 Task: Look for space in Hortaleza, Spain from 2nd September, 2023 to 10th September, 2023 for 1 adult in price range Rs.5000 to Rs.16000. Place can be private room with 1  bedroom having 1 bed and 1 bathroom. Property type can be house, flat, guest house, hotel. Amenities needed are: washing machine. Booking option can be shelf check-in. Required host language is English.
Action: Mouse moved to (277, 141)
Screenshot: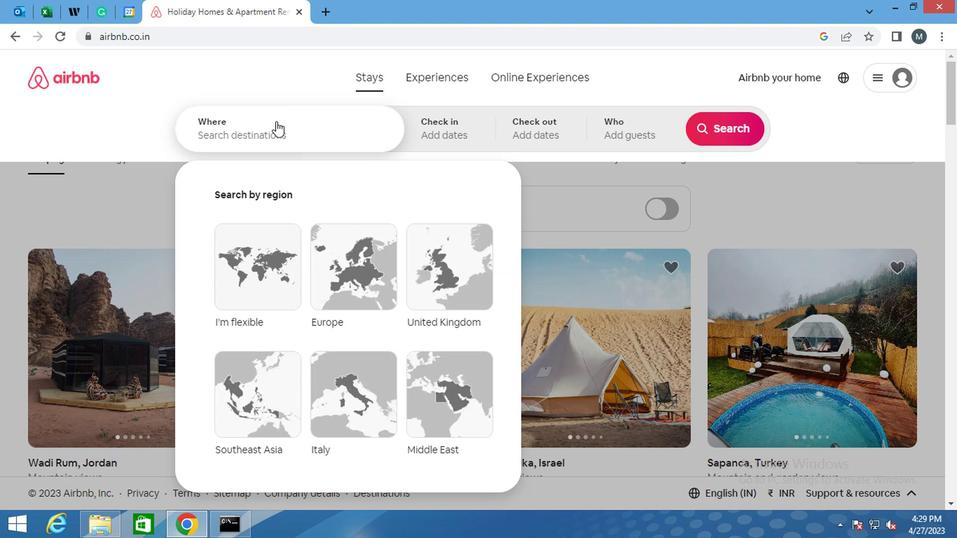 
Action: Mouse pressed left at (277, 141)
Screenshot: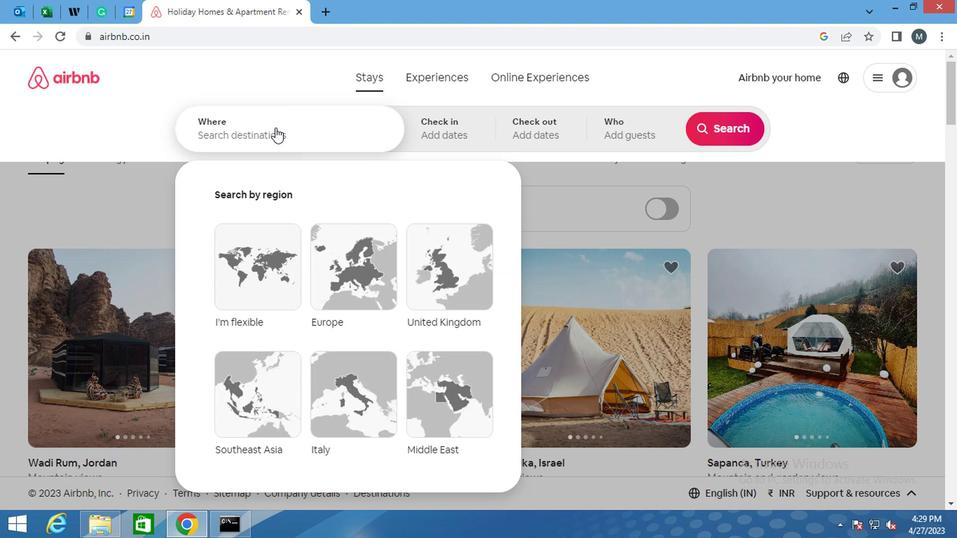 
Action: Mouse moved to (276, 144)
Screenshot: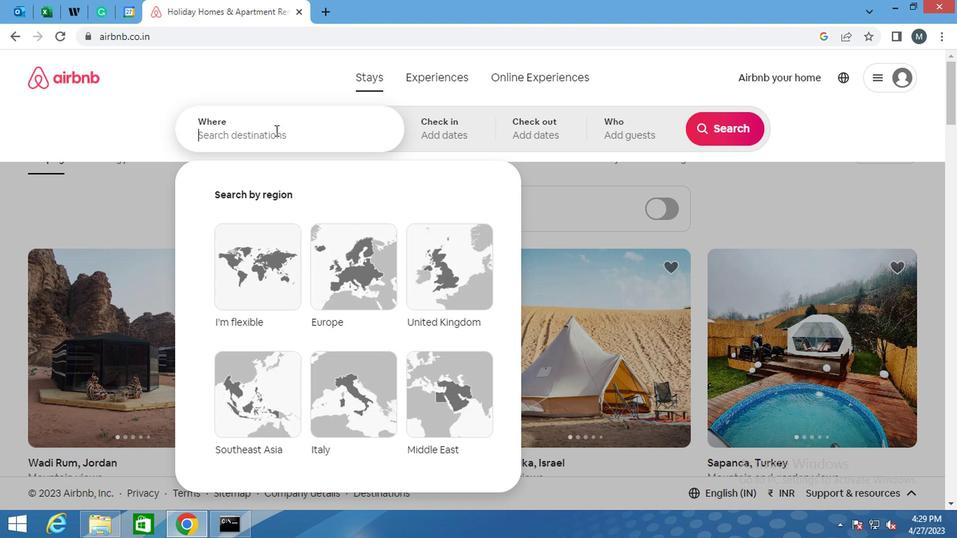 
Action: Key pressed <Key.shift>HORTALEZA,<Key.shift>SPAIN<Key.enter>
Screenshot: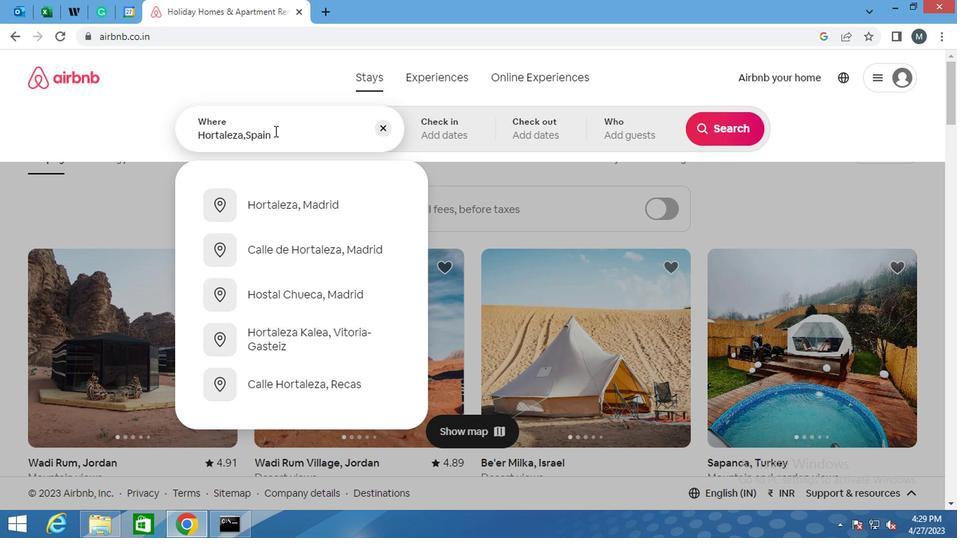 
Action: Mouse moved to (668, 247)
Screenshot: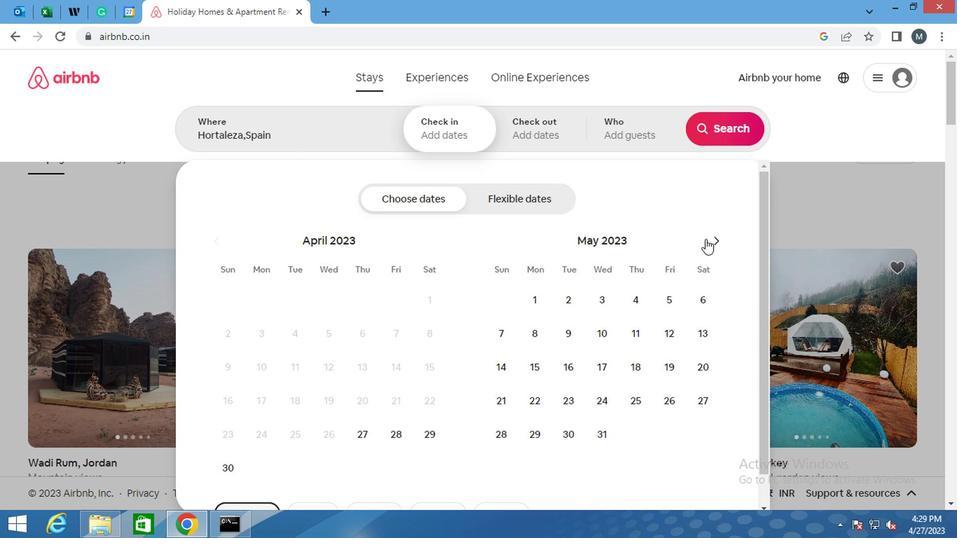 
Action: Mouse pressed left at (668, 247)
Screenshot: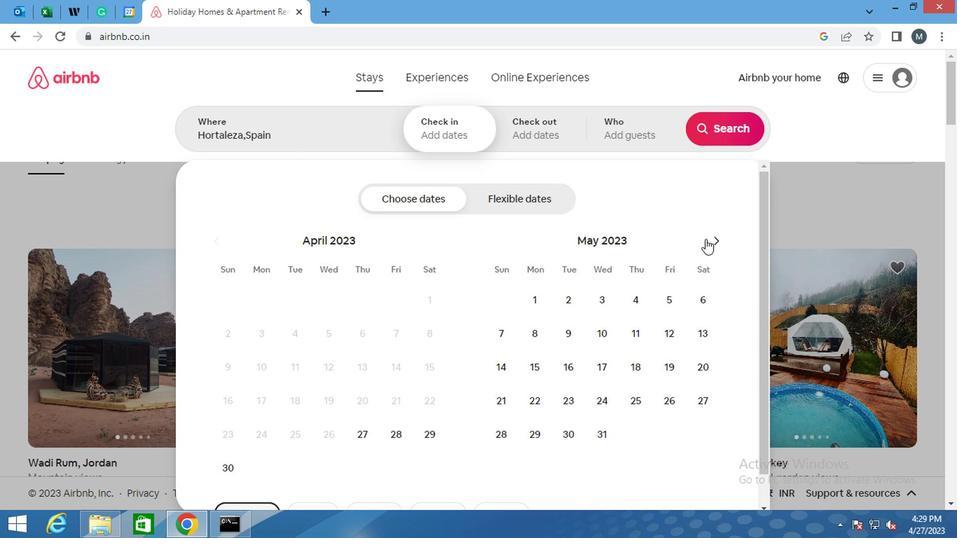 
Action: Mouse moved to (674, 247)
Screenshot: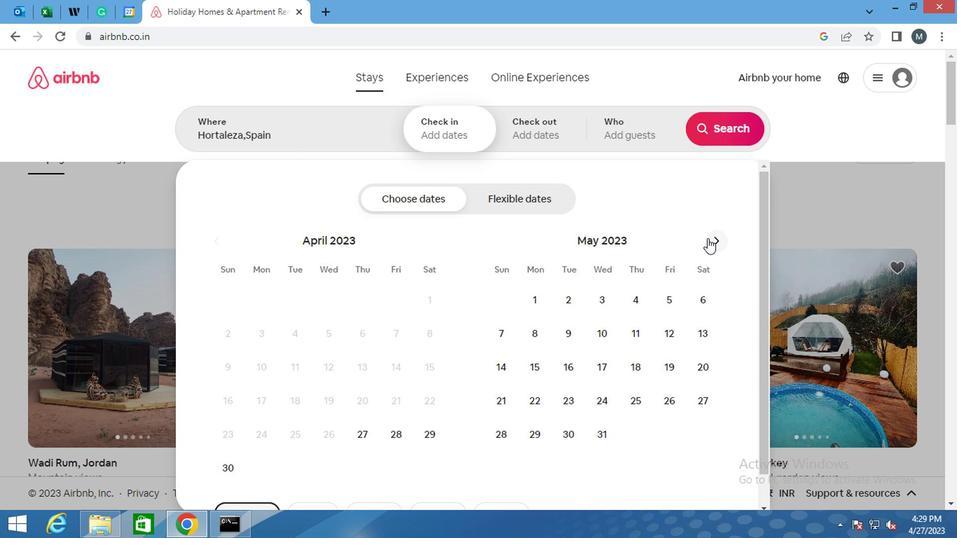 
Action: Mouse pressed left at (674, 247)
Screenshot: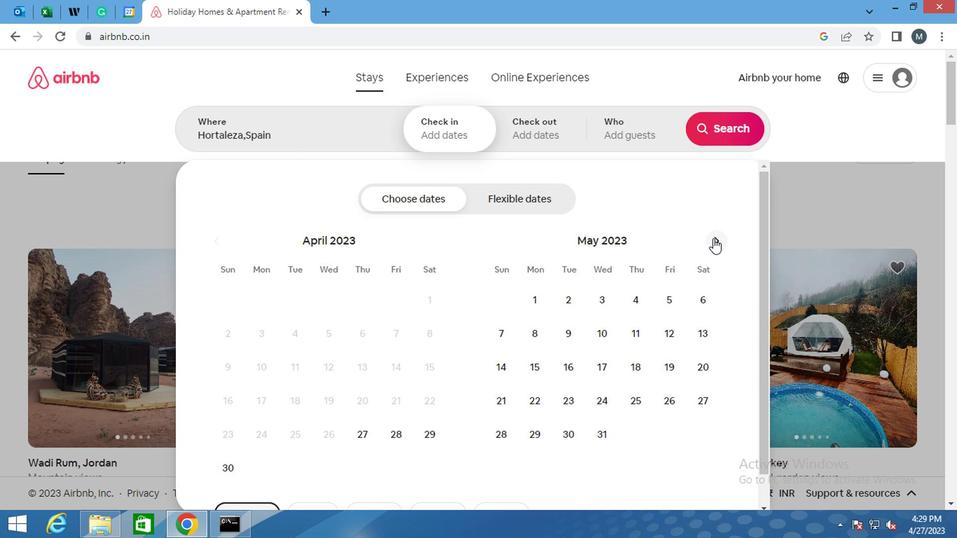 
Action: Mouse pressed left at (674, 247)
Screenshot: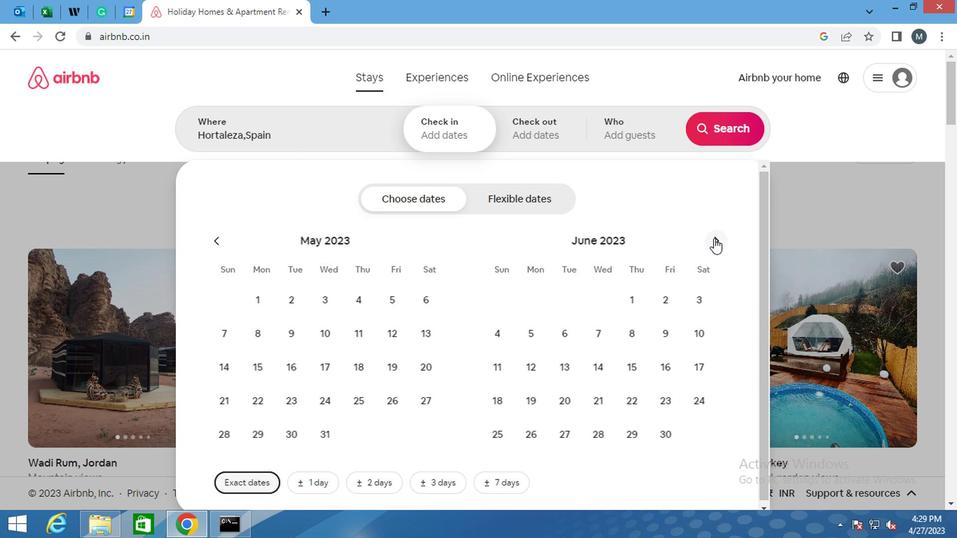 
Action: Mouse moved to (674, 247)
Screenshot: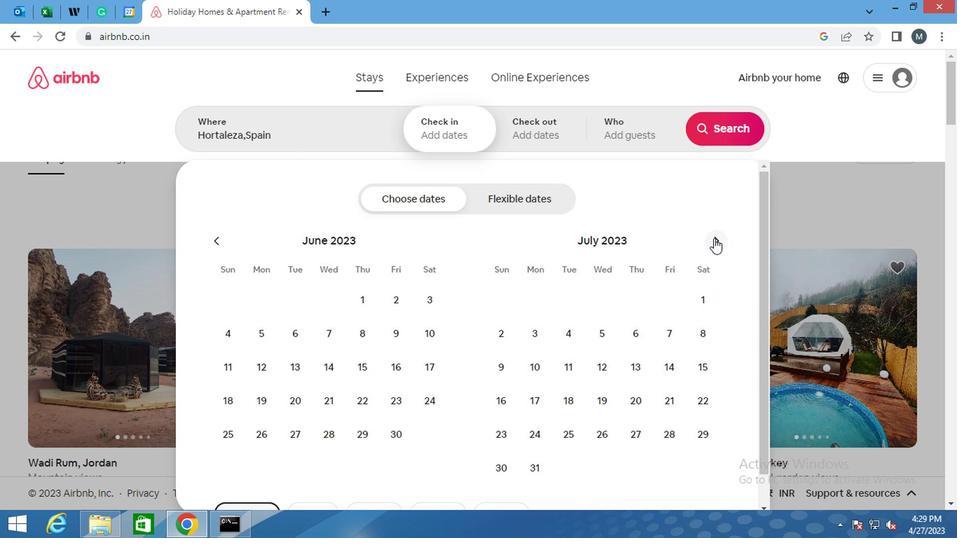 
Action: Mouse pressed left at (674, 247)
Screenshot: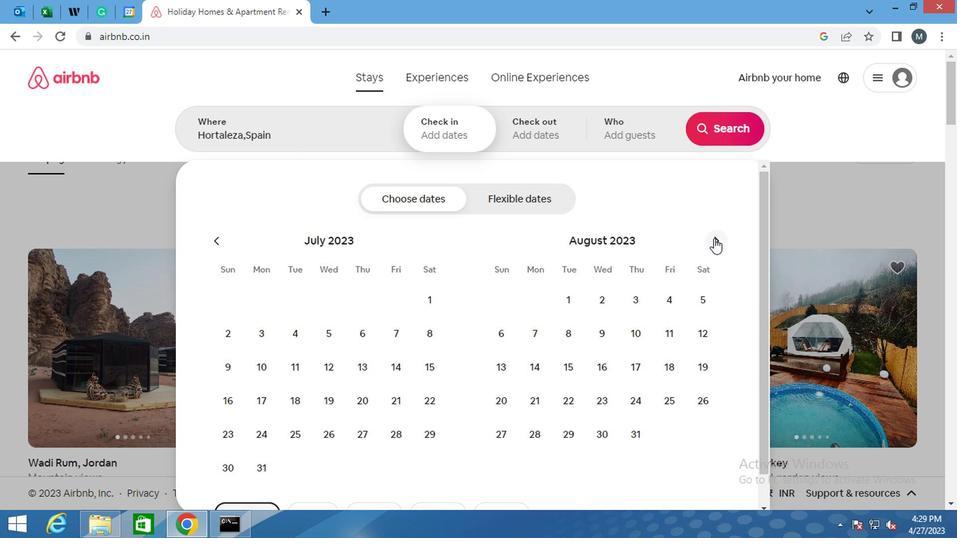 
Action: Mouse moved to (658, 311)
Screenshot: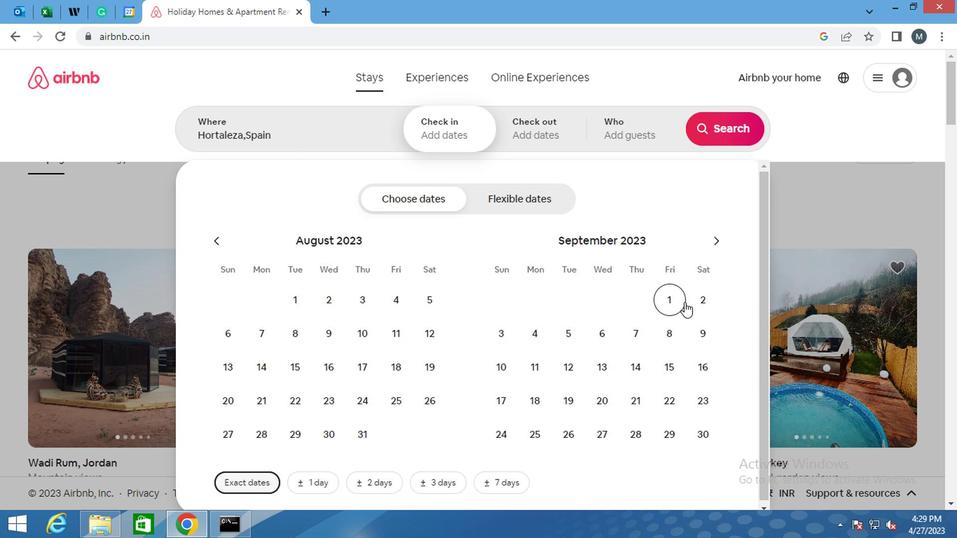 
Action: Mouse pressed left at (658, 311)
Screenshot: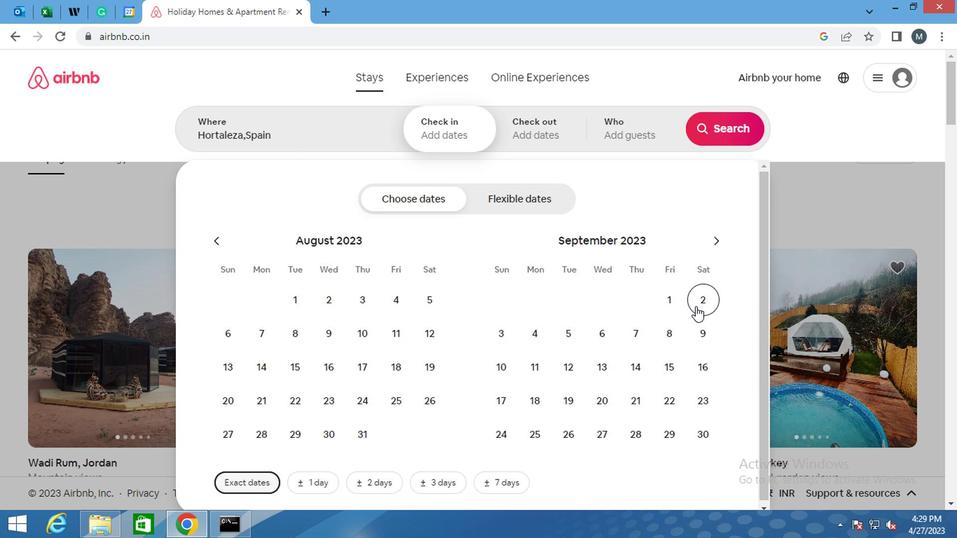 
Action: Mouse moved to (480, 375)
Screenshot: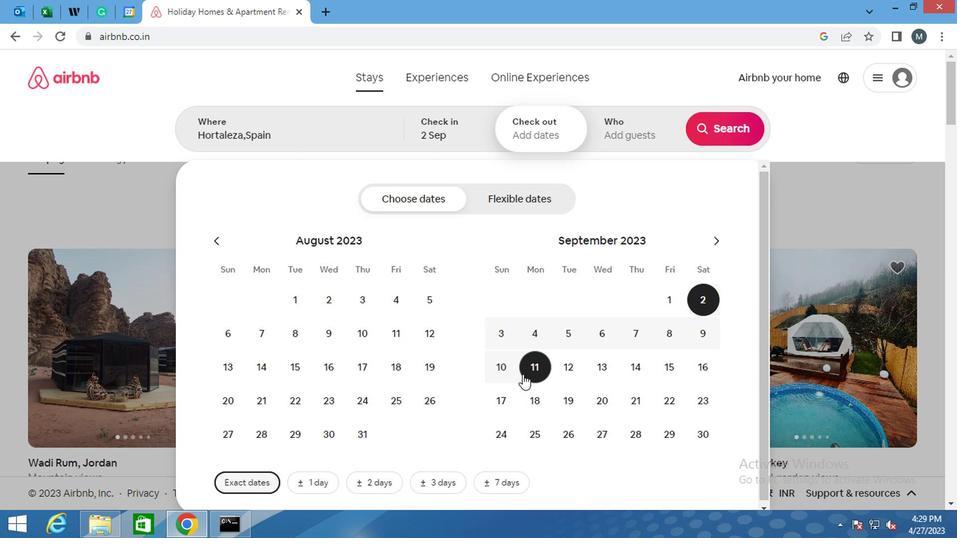 
Action: Mouse pressed left at (480, 375)
Screenshot: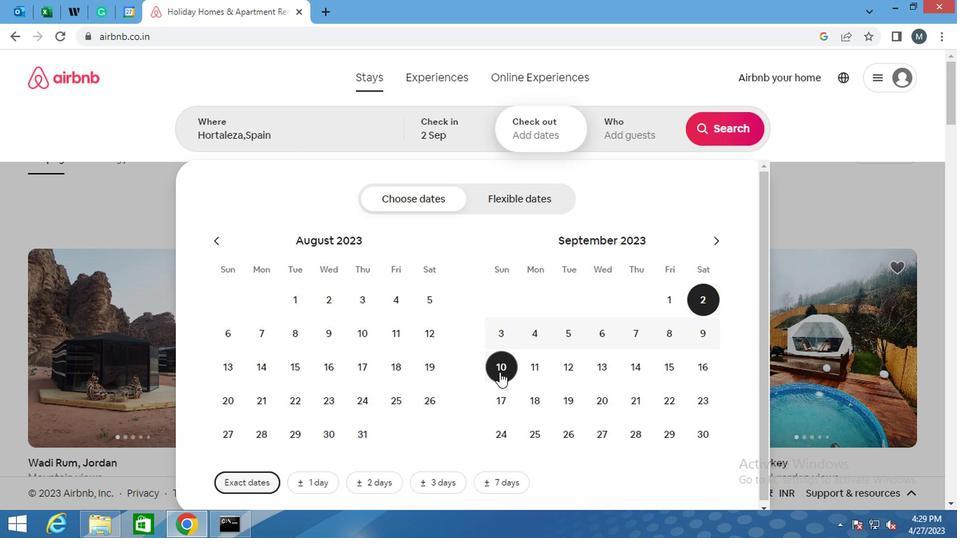 
Action: Mouse moved to (588, 147)
Screenshot: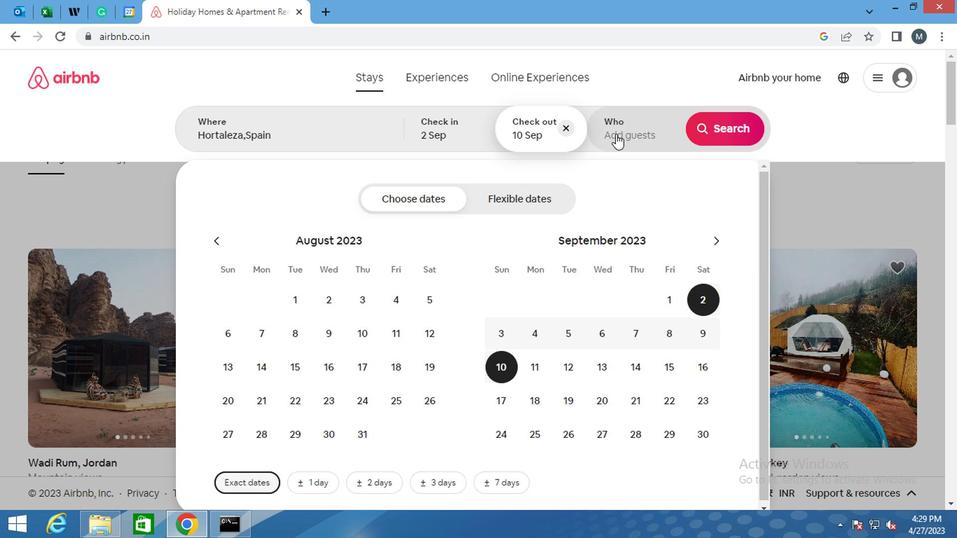 
Action: Mouse pressed left at (588, 147)
Screenshot: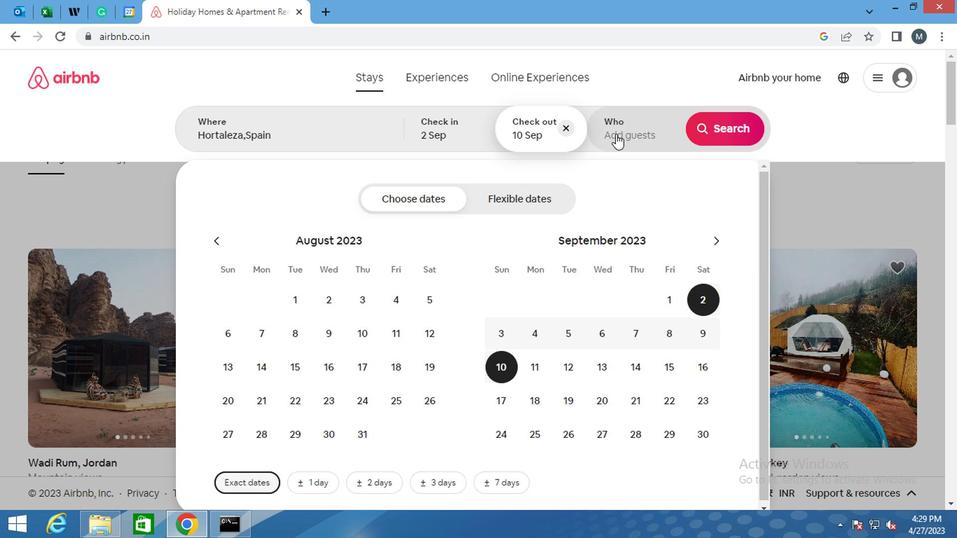 
Action: Mouse moved to (692, 209)
Screenshot: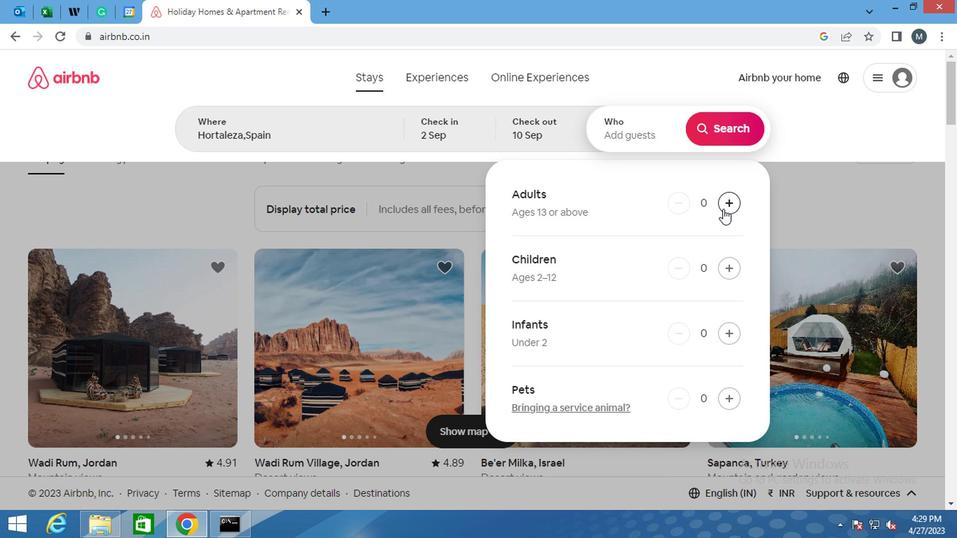 
Action: Mouse pressed left at (692, 209)
Screenshot: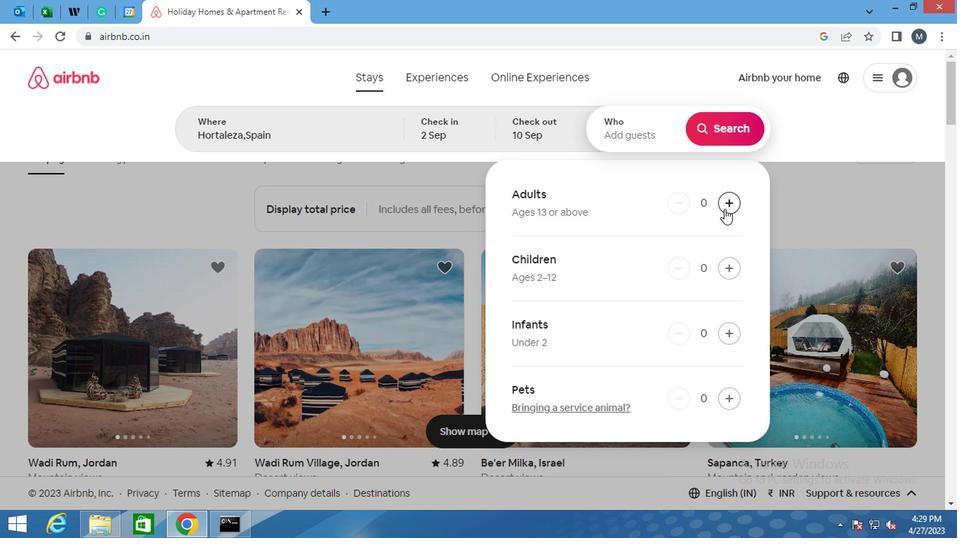 
Action: Mouse moved to (683, 144)
Screenshot: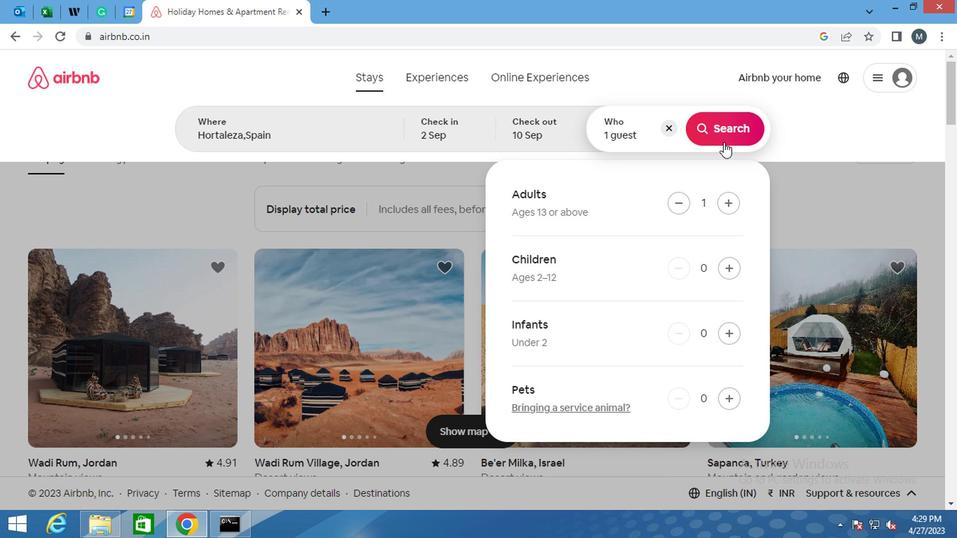 
Action: Mouse pressed left at (683, 144)
Screenshot: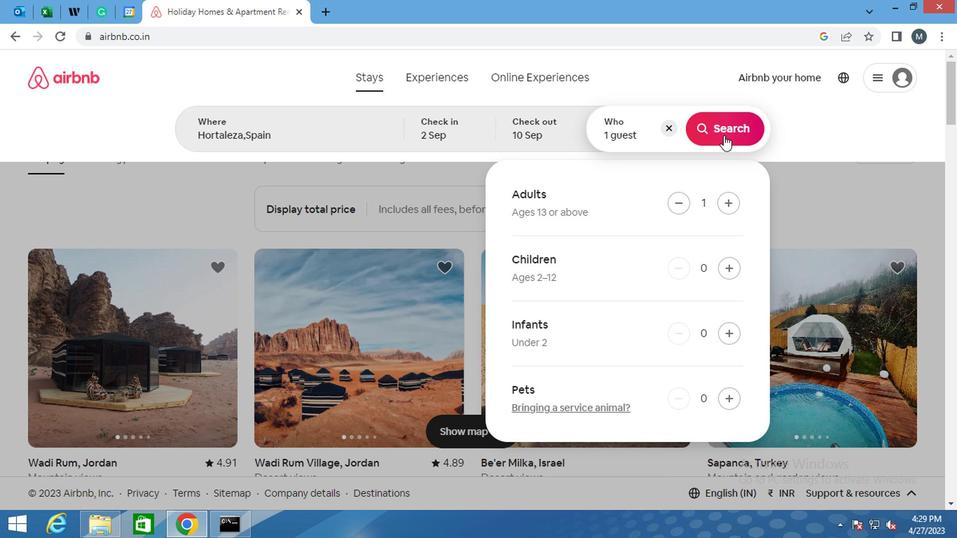 
Action: Mouse moved to (832, 156)
Screenshot: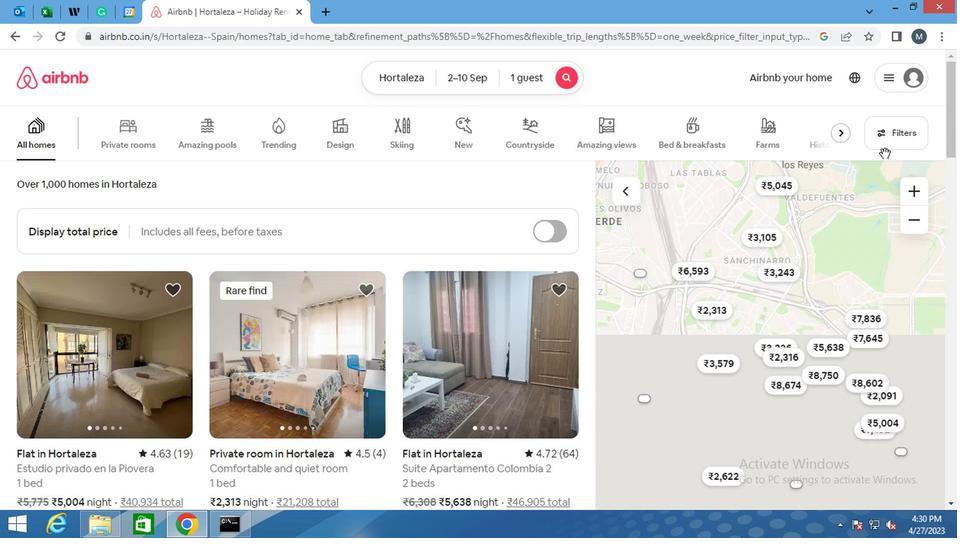 
Action: Mouse pressed left at (832, 156)
Screenshot: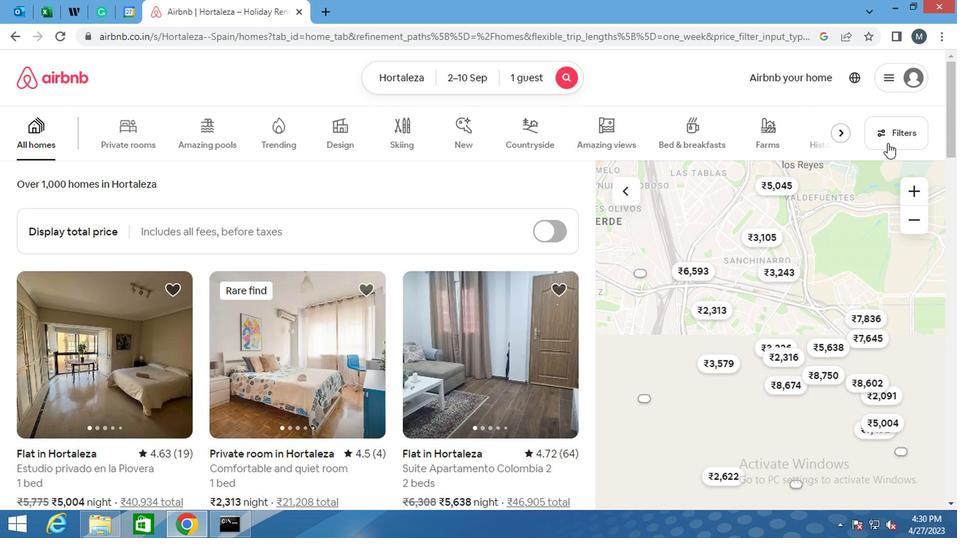 
Action: Mouse moved to (355, 323)
Screenshot: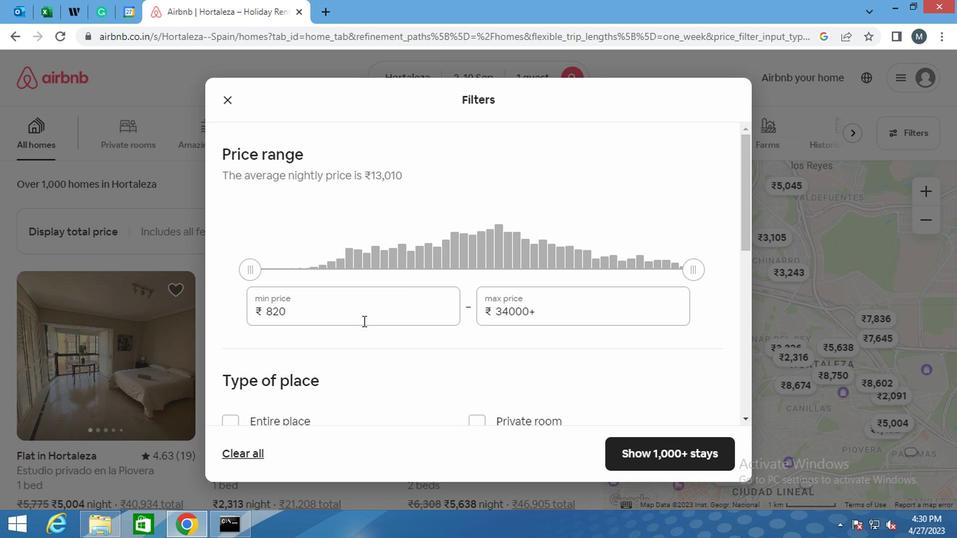 
Action: Mouse pressed left at (355, 323)
Screenshot: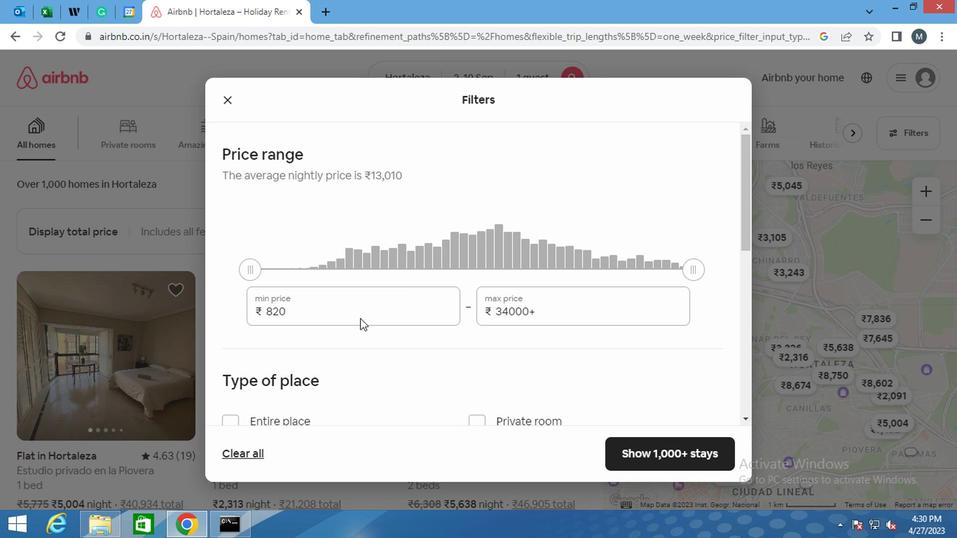 
Action: Mouse moved to (342, 324)
Screenshot: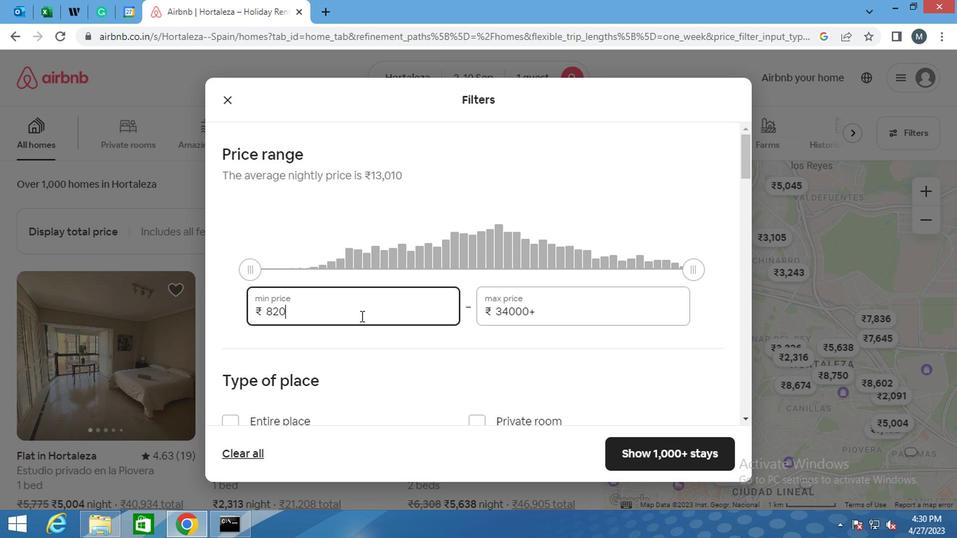 
Action: Key pressed <Key.backspace><Key.backspace><Key.backspace>5000
Screenshot: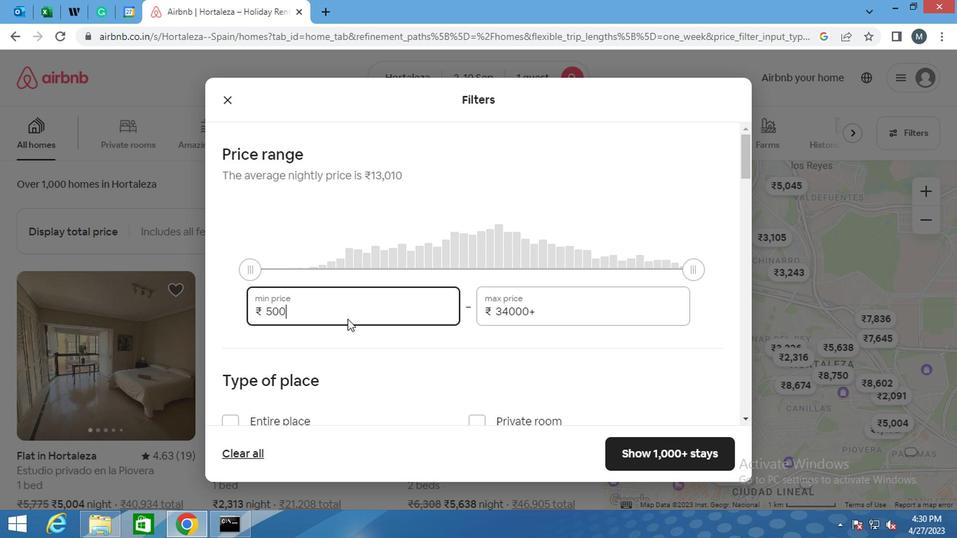 
Action: Mouse moved to (525, 318)
Screenshot: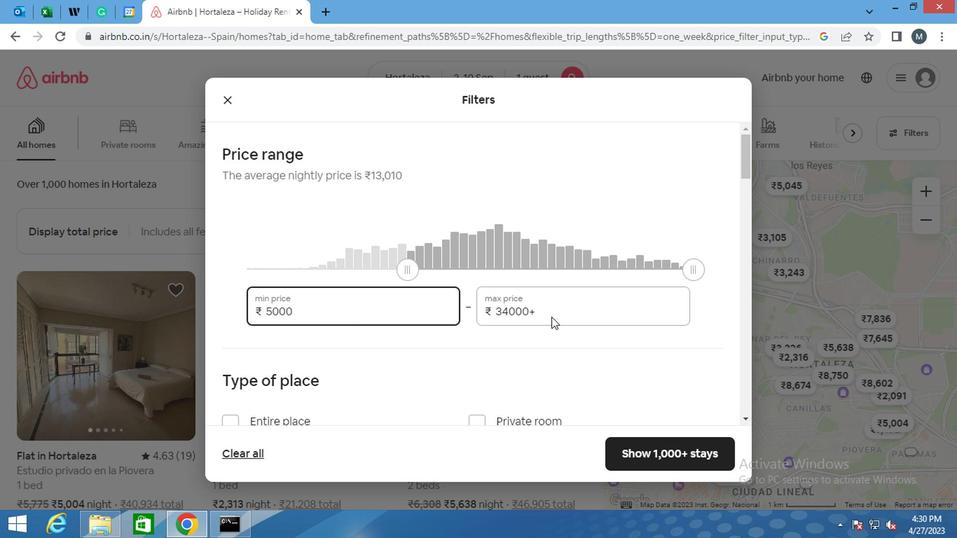 
Action: Mouse pressed left at (525, 318)
Screenshot: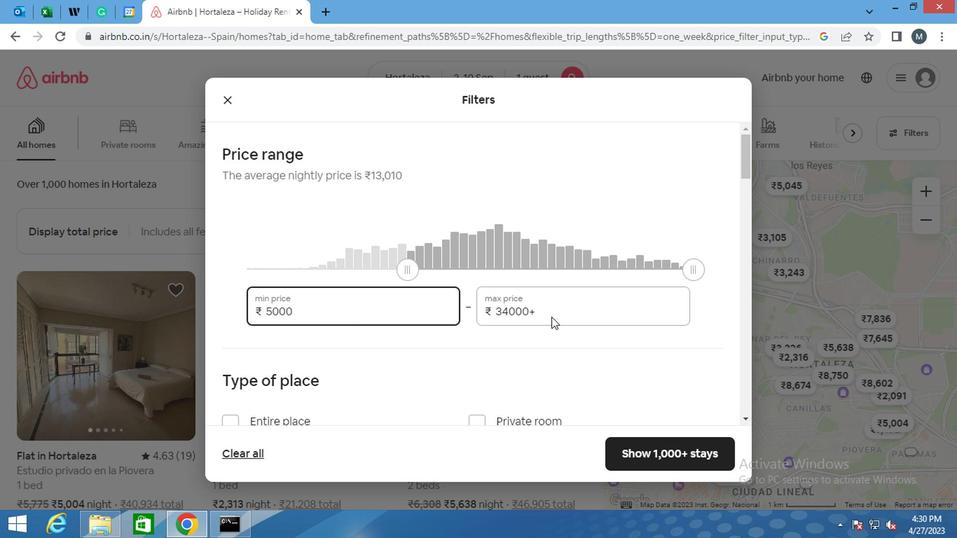 
Action: Mouse moved to (487, 317)
Screenshot: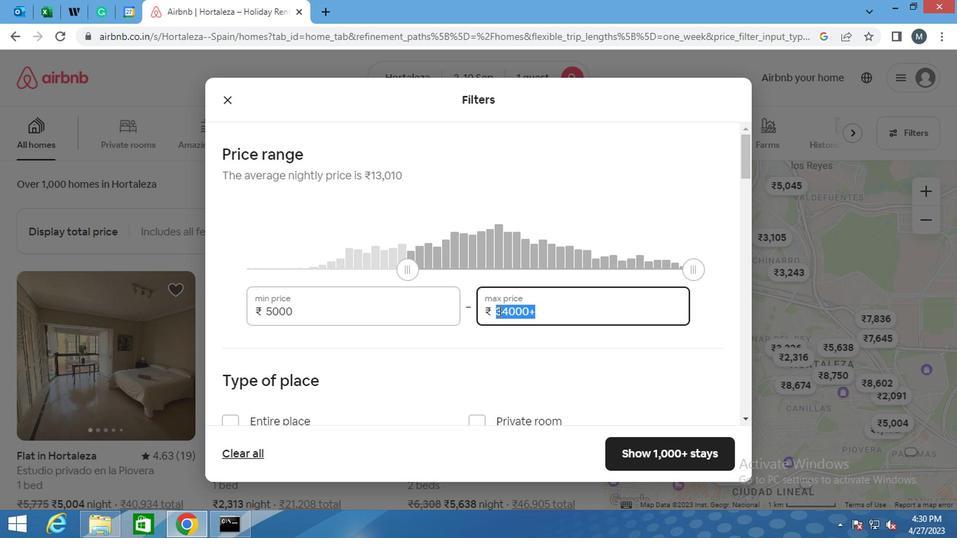 
Action: Key pressed 16000
Screenshot: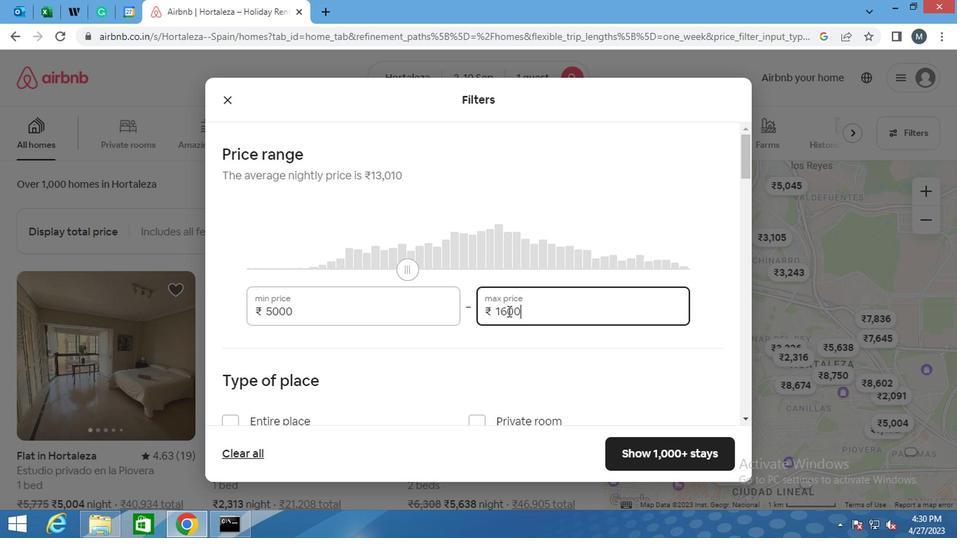 
Action: Mouse moved to (427, 276)
Screenshot: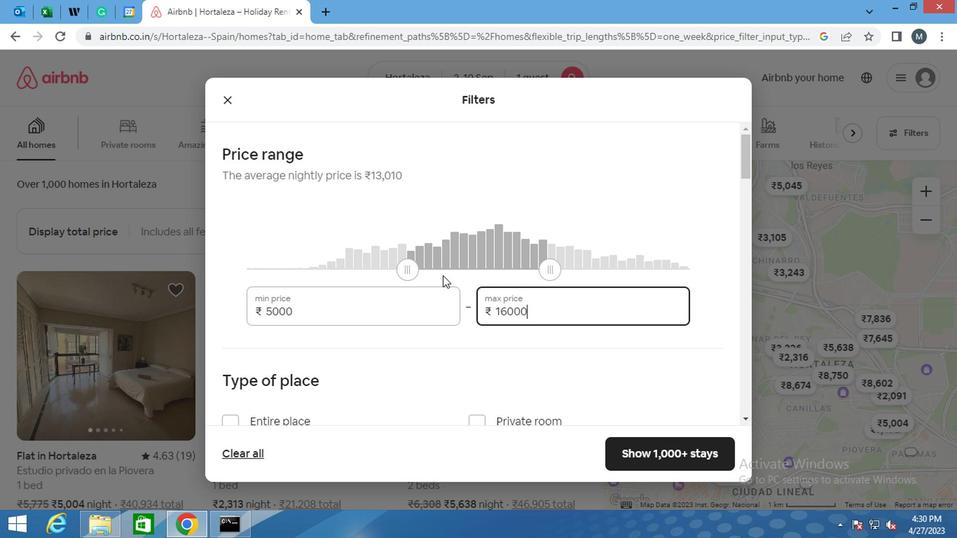 
Action: Mouse scrolled (427, 275) with delta (0, 0)
Screenshot: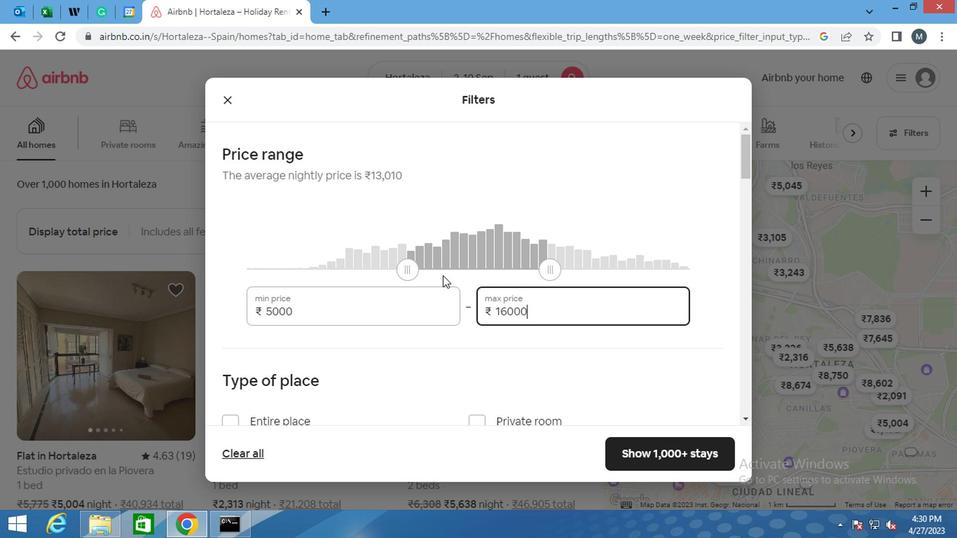 
Action: Mouse moved to (399, 278)
Screenshot: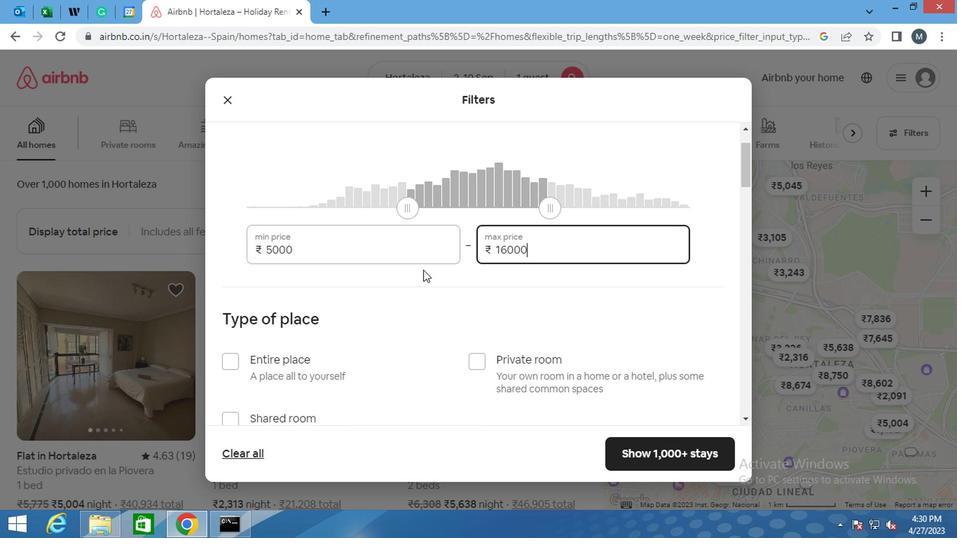 
Action: Mouse scrolled (399, 277) with delta (0, 0)
Screenshot: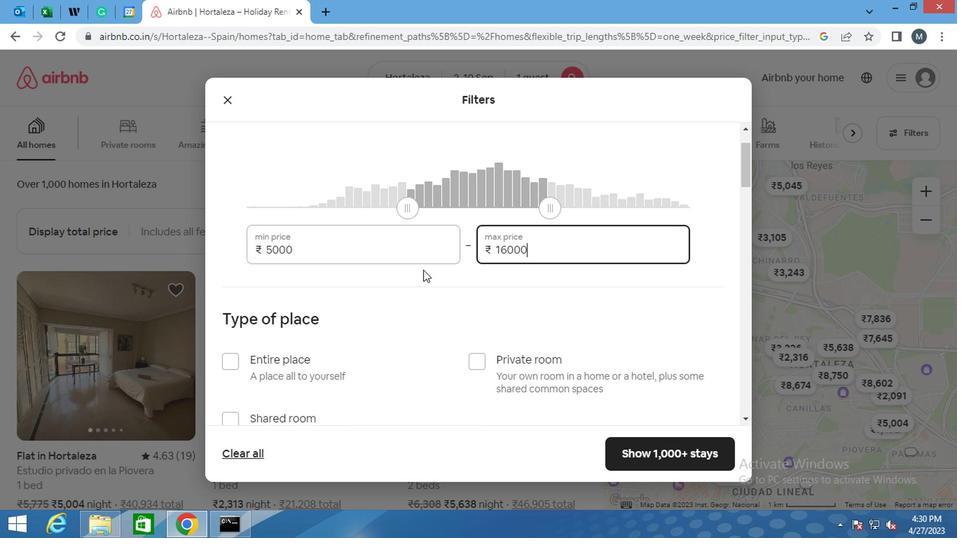 
Action: Mouse moved to (383, 271)
Screenshot: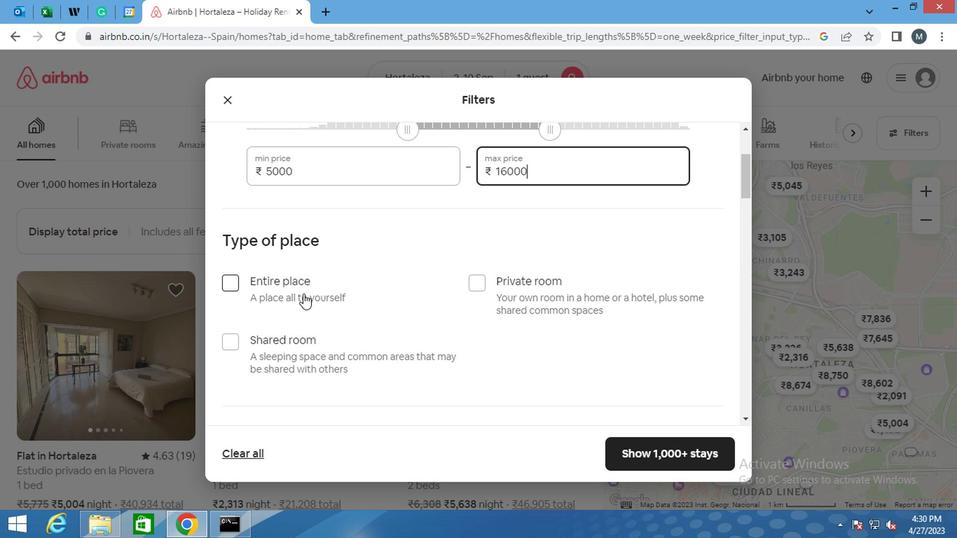 
Action: Mouse scrolled (383, 270) with delta (0, 0)
Screenshot: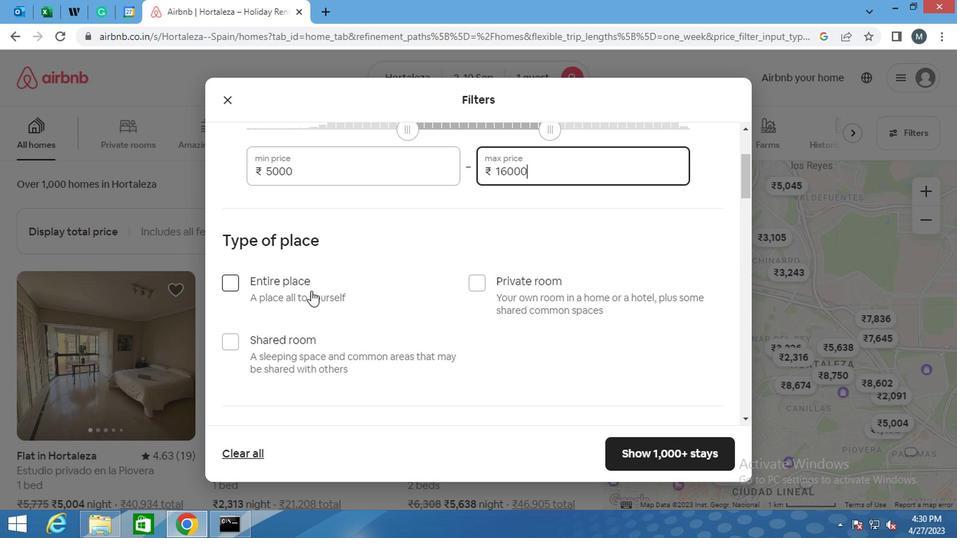 
Action: Mouse moved to (464, 222)
Screenshot: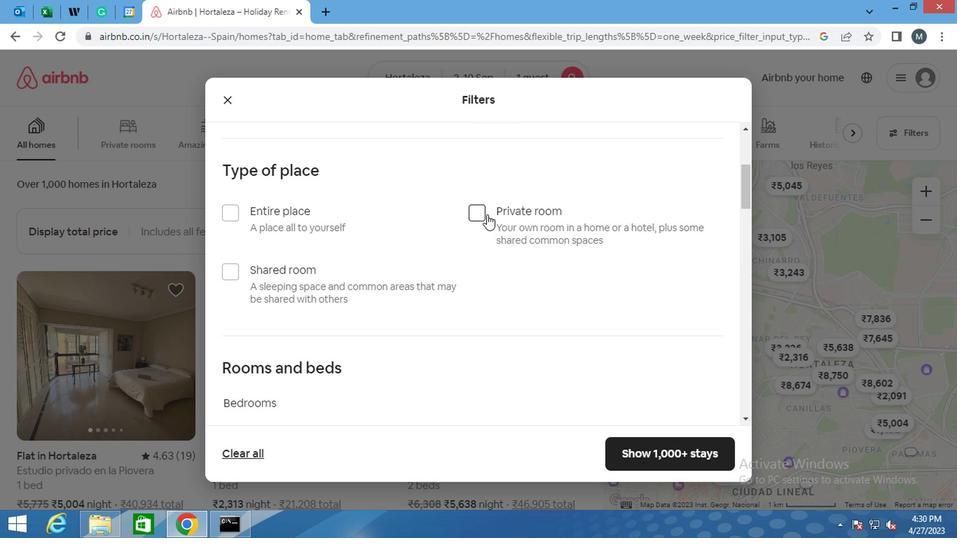 
Action: Mouse pressed left at (464, 222)
Screenshot: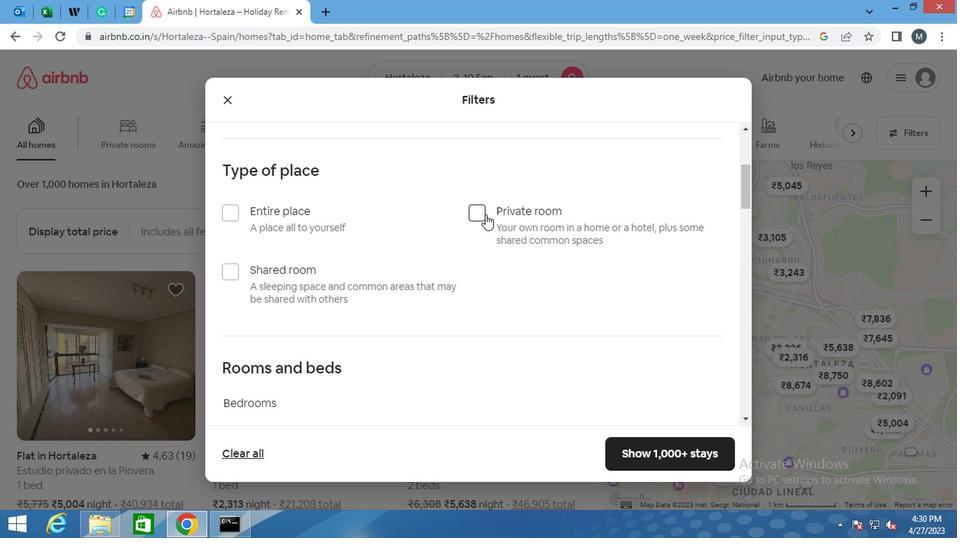 
Action: Mouse moved to (377, 211)
Screenshot: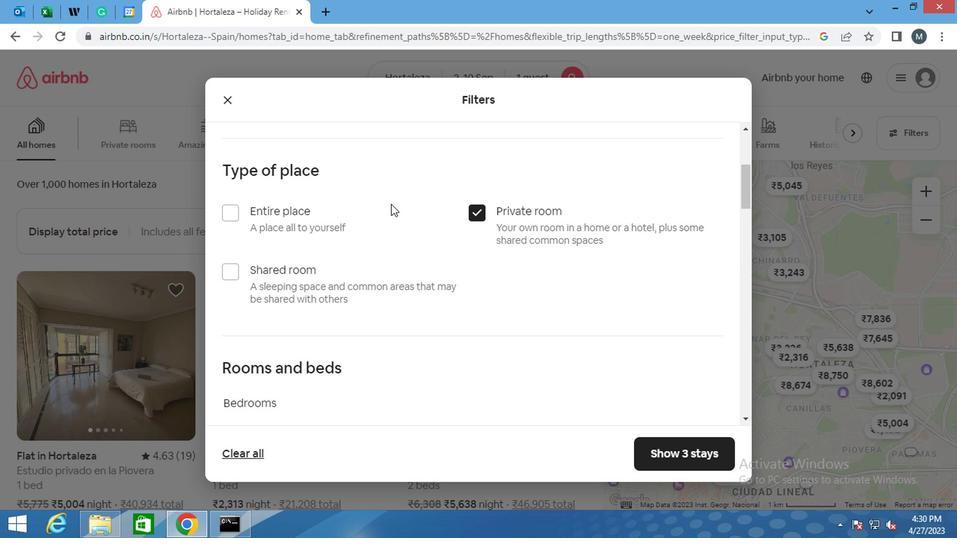 
Action: Mouse scrolled (377, 210) with delta (0, 0)
Screenshot: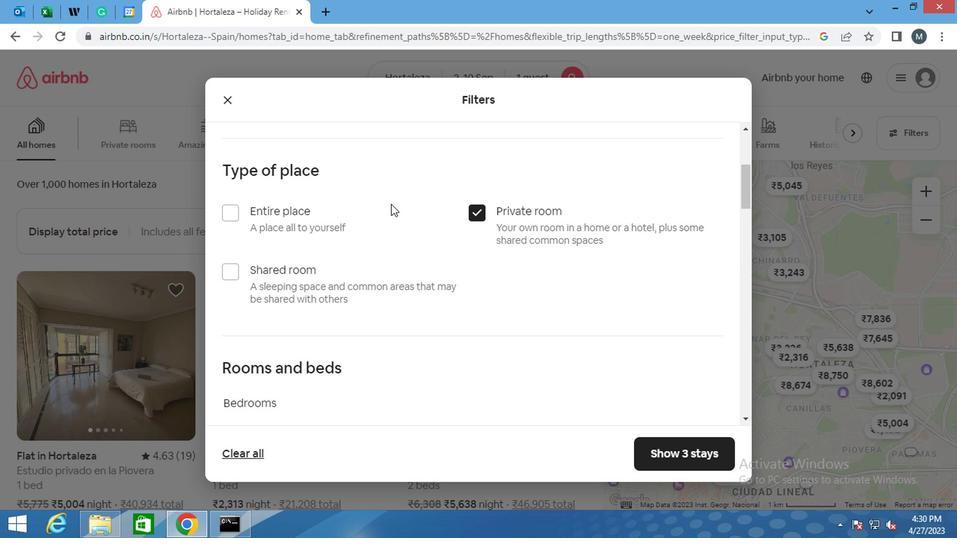 
Action: Mouse scrolled (377, 210) with delta (0, 0)
Screenshot: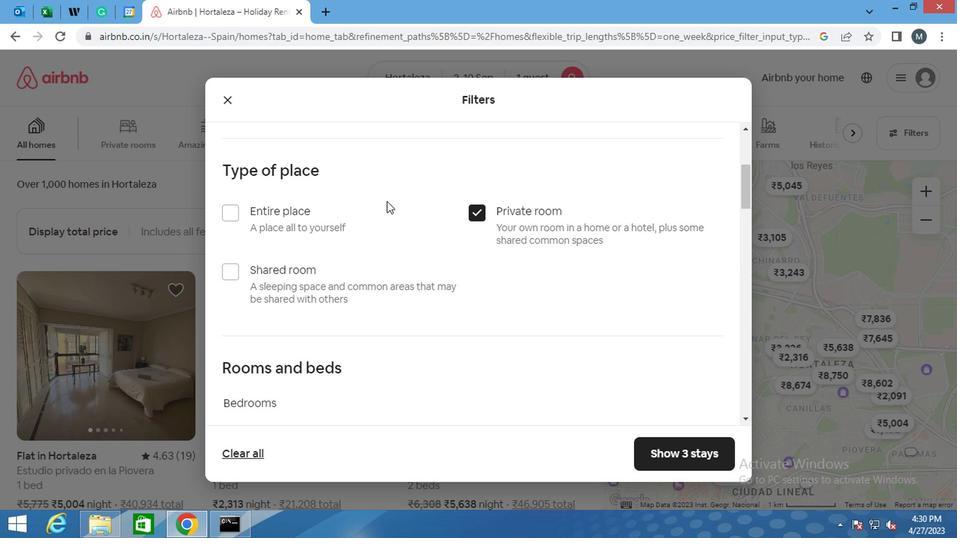 
Action: Mouse moved to (376, 212)
Screenshot: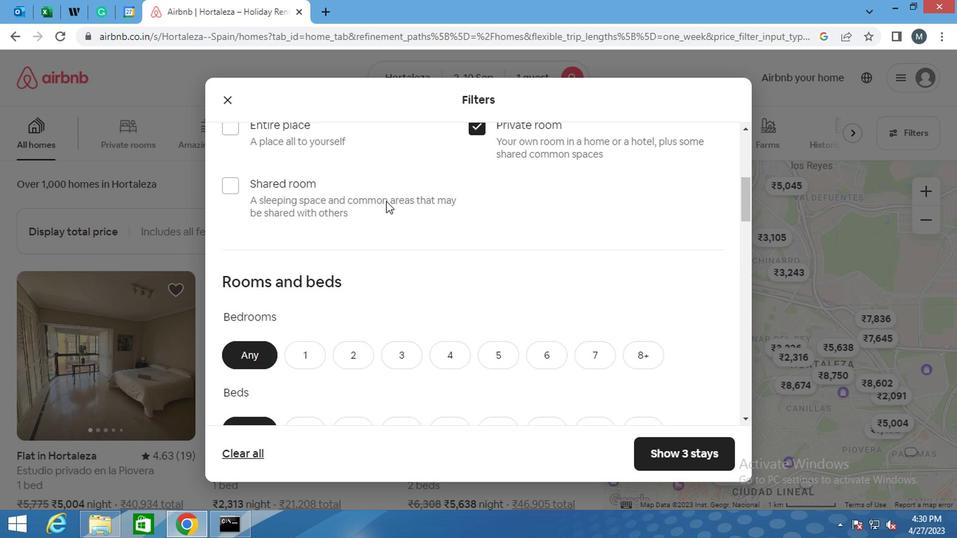 
Action: Mouse scrolled (376, 211) with delta (0, 0)
Screenshot: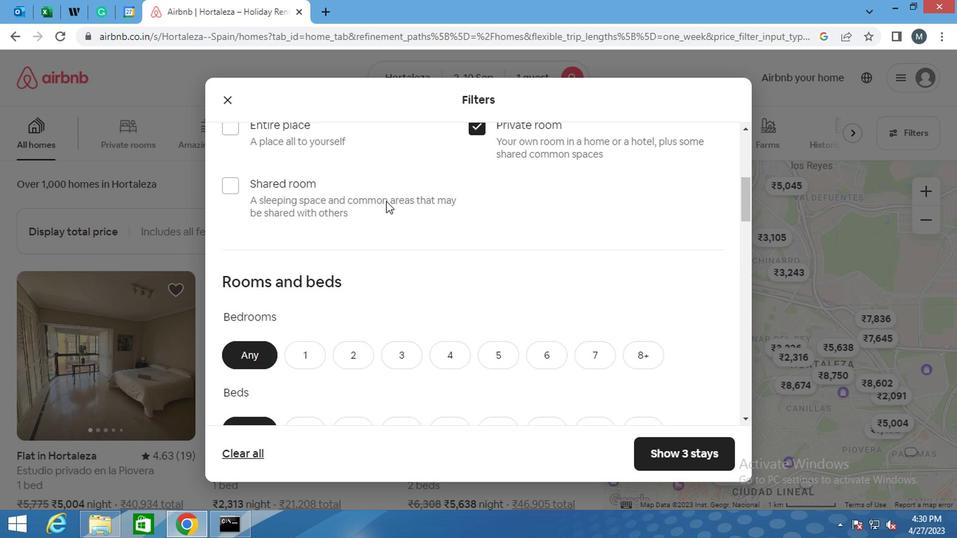 
Action: Mouse moved to (319, 242)
Screenshot: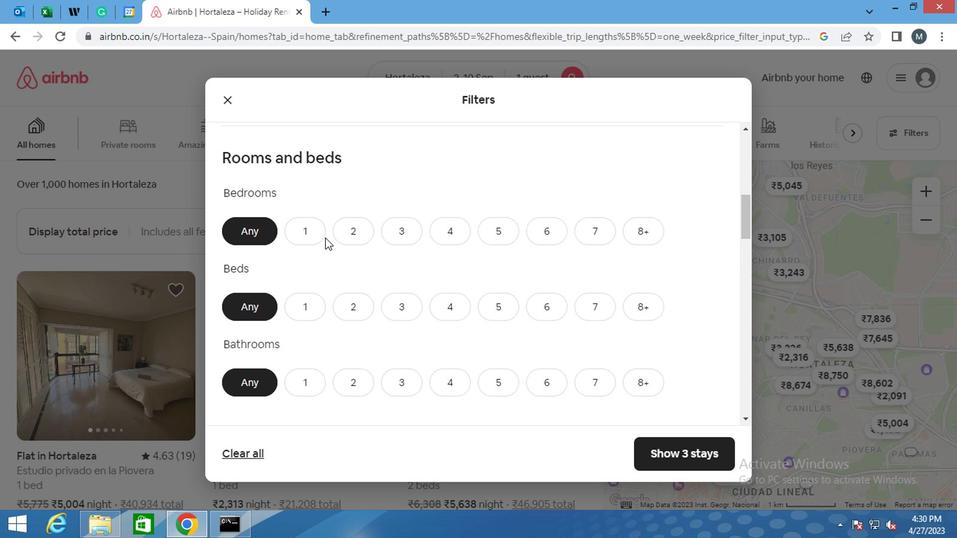 
Action: Mouse pressed left at (319, 242)
Screenshot: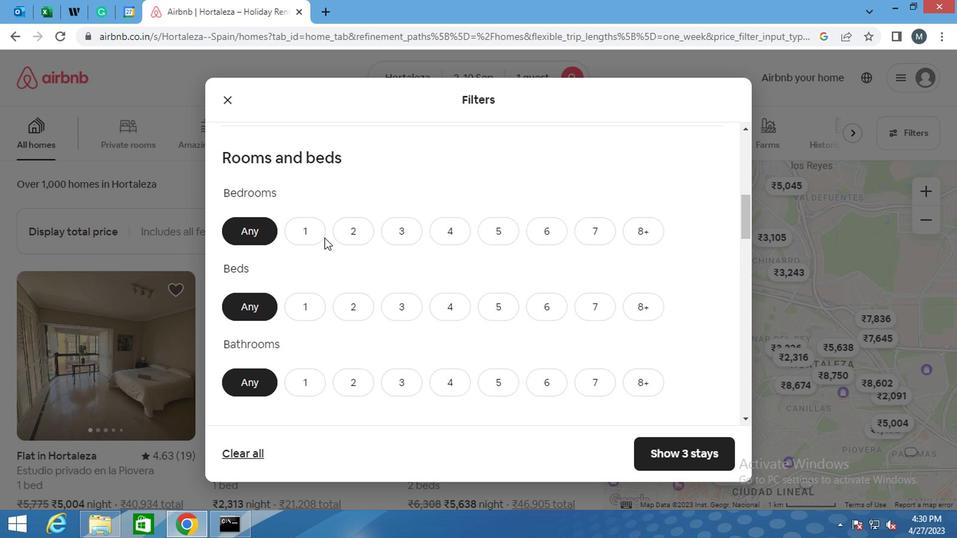 
Action: Mouse moved to (308, 311)
Screenshot: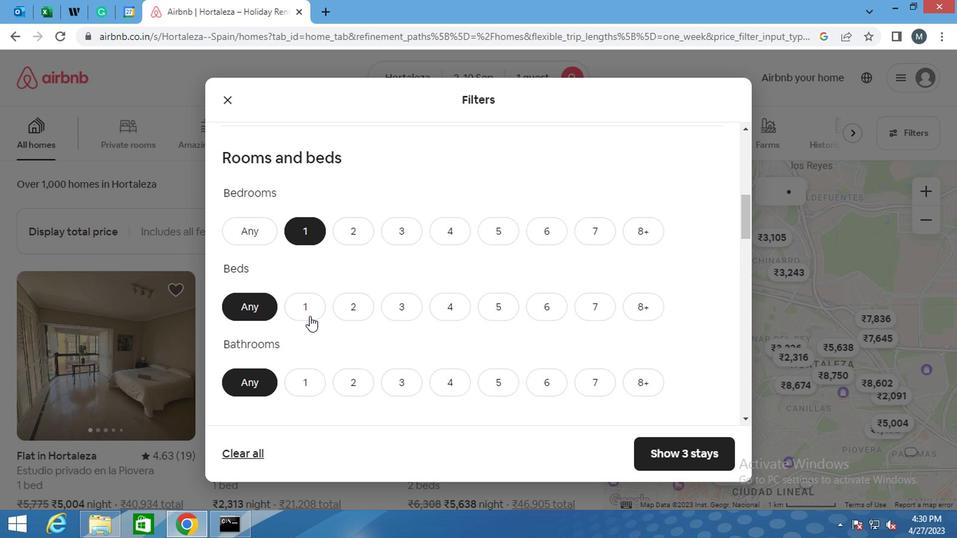 
Action: Mouse pressed left at (308, 311)
Screenshot: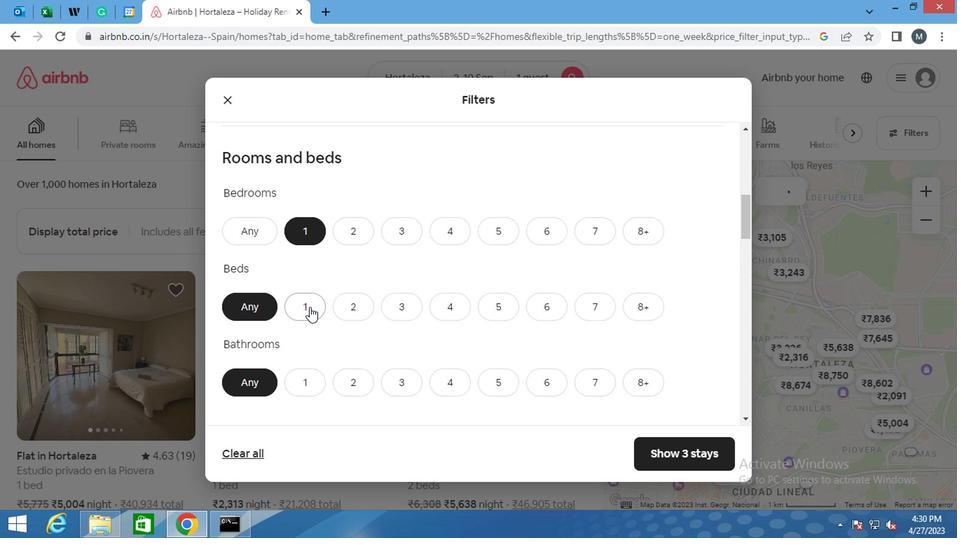 
Action: Mouse moved to (299, 380)
Screenshot: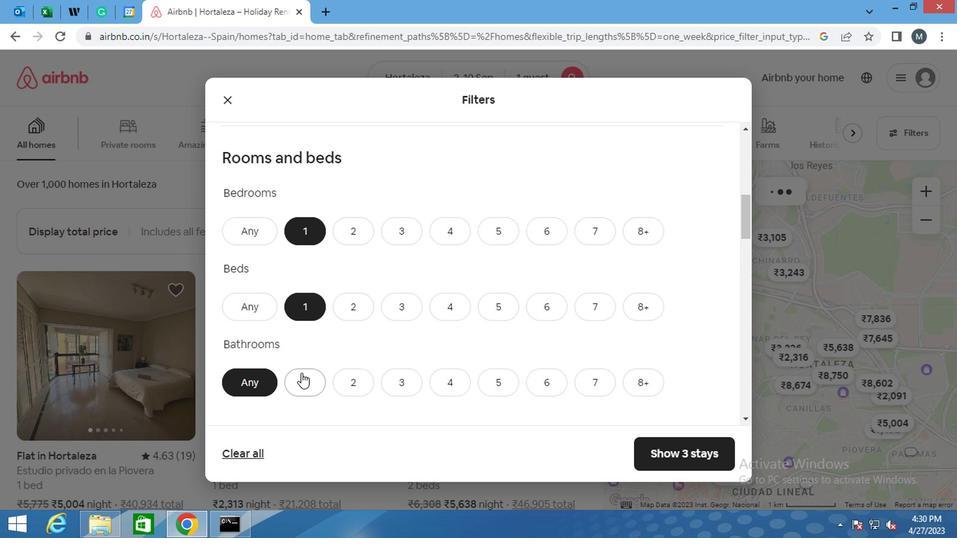 
Action: Mouse pressed left at (299, 380)
Screenshot: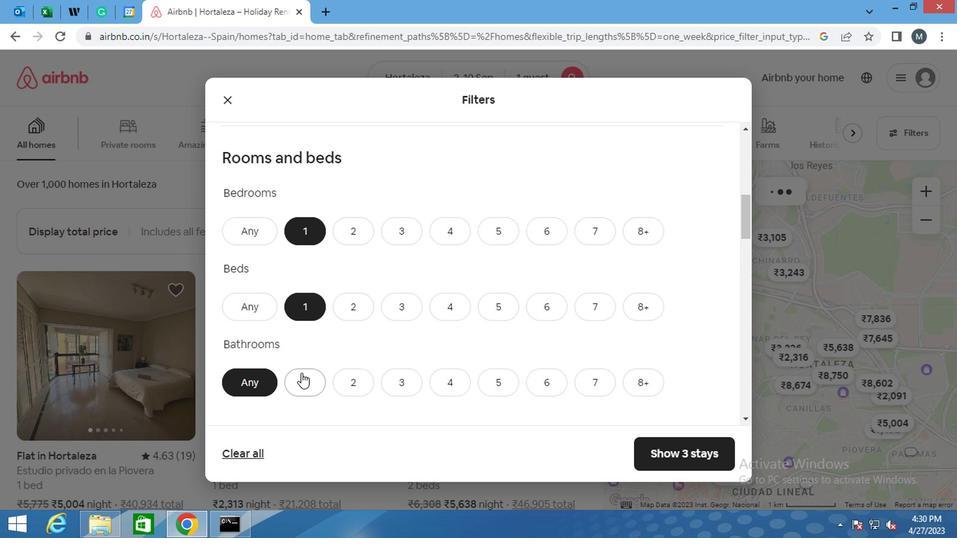 
Action: Mouse moved to (378, 286)
Screenshot: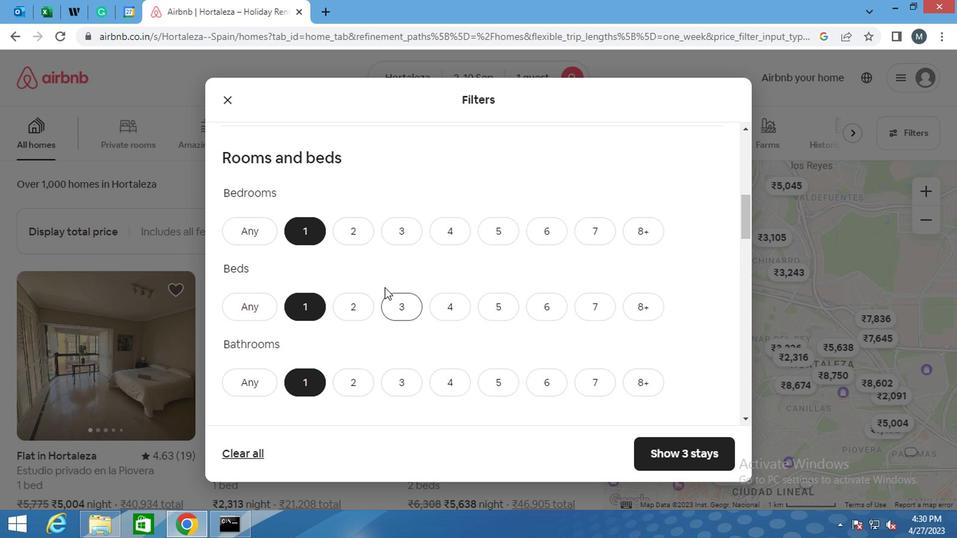 
Action: Mouse scrolled (378, 285) with delta (0, 0)
Screenshot: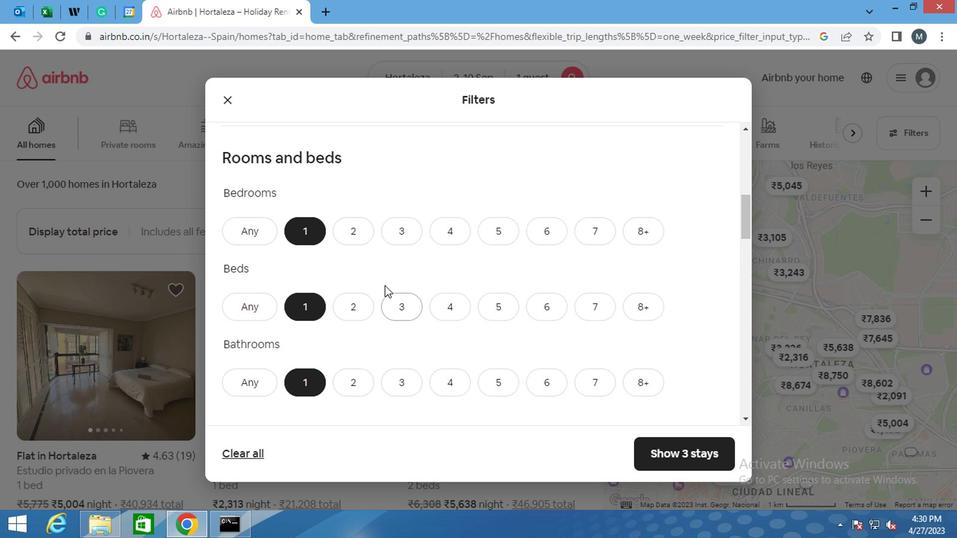 
Action: Mouse scrolled (378, 285) with delta (0, 0)
Screenshot: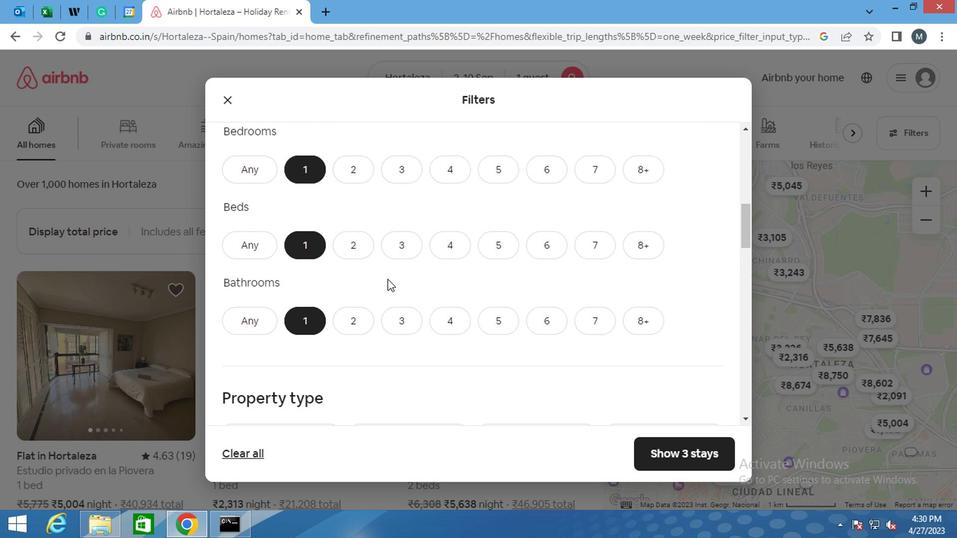 
Action: Mouse scrolled (378, 285) with delta (0, 0)
Screenshot: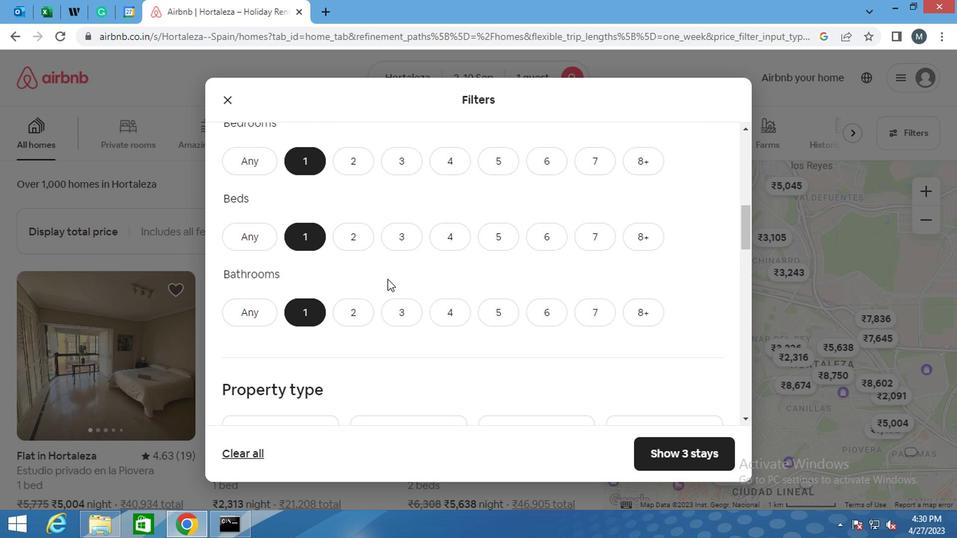 
Action: Mouse moved to (379, 286)
Screenshot: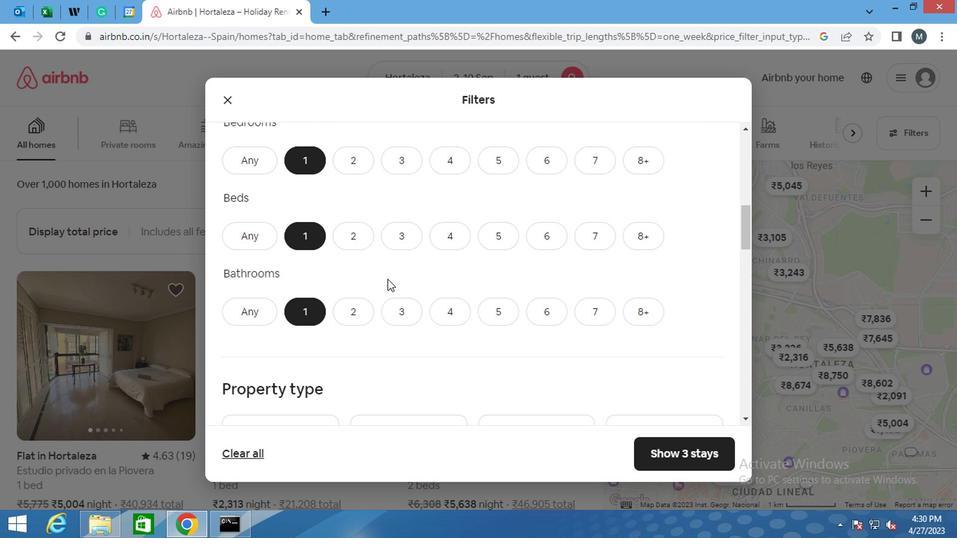 
Action: Mouse scrolled (379, 285) with delta (0, 0)
Screenshot: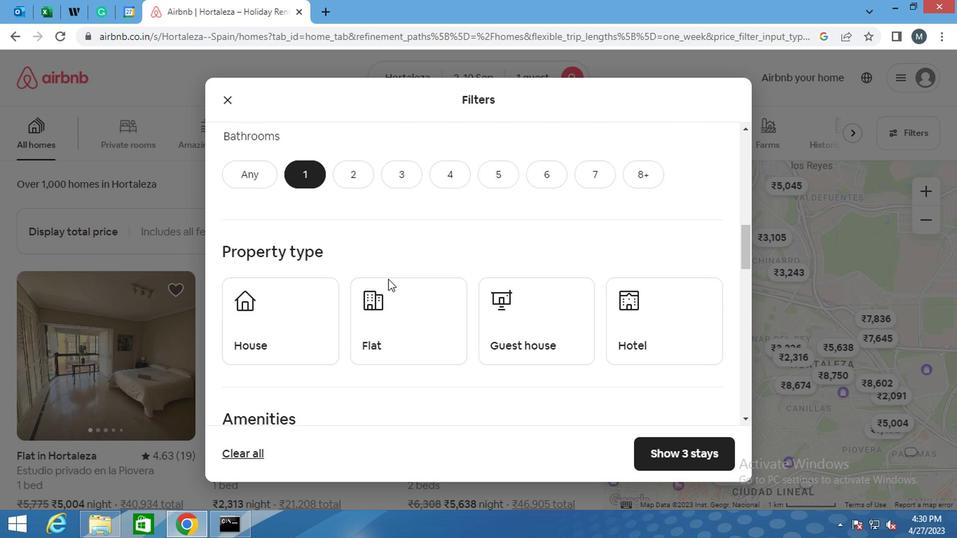 
Action: Mouse moved to (304, 278)
Screenshot: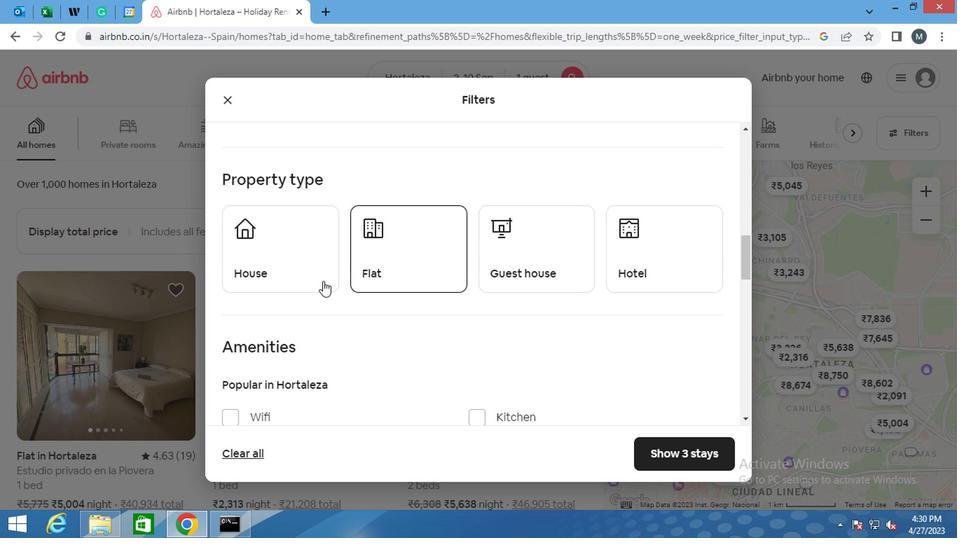
Action: Mouse pressed left at (304, 278)
Screenshot: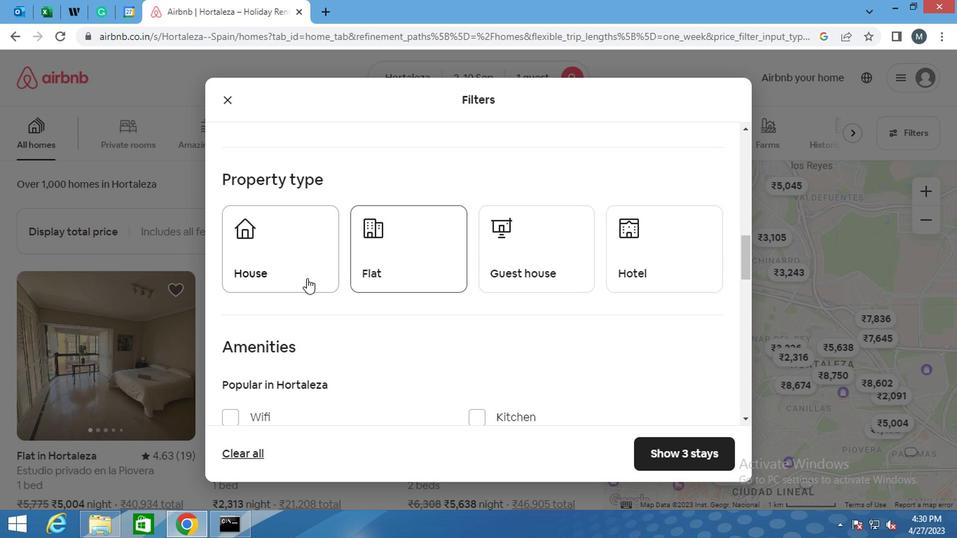 
Action: Mouse moved to (394, 266)
Screenshot: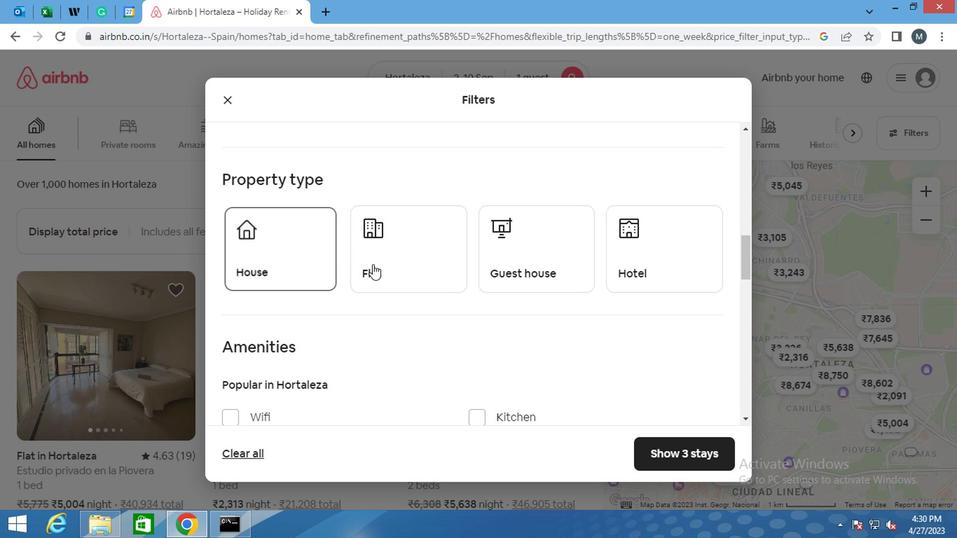 
Action: Mouse pressed left at (394, 266)
Screenshot: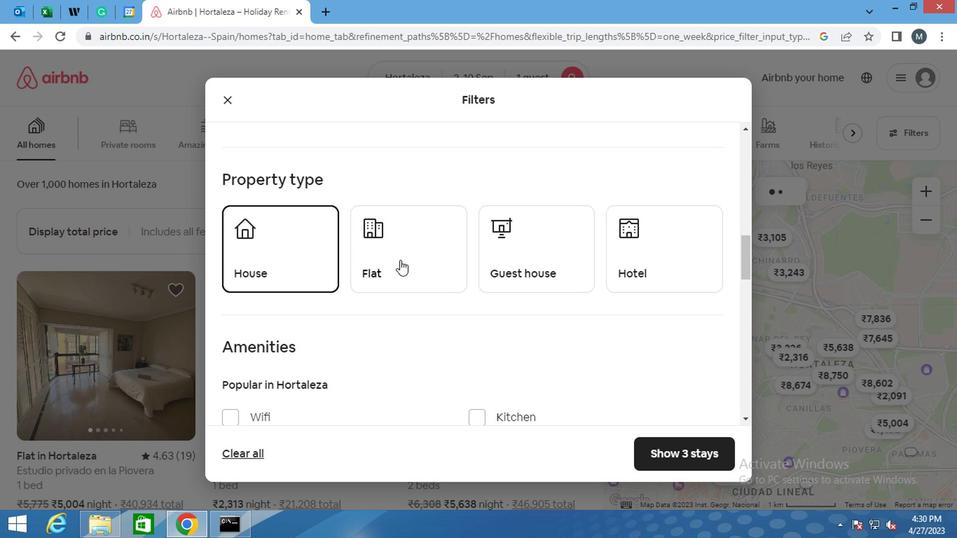 
Action: Mouse moved to (475, 270)
Screenshot: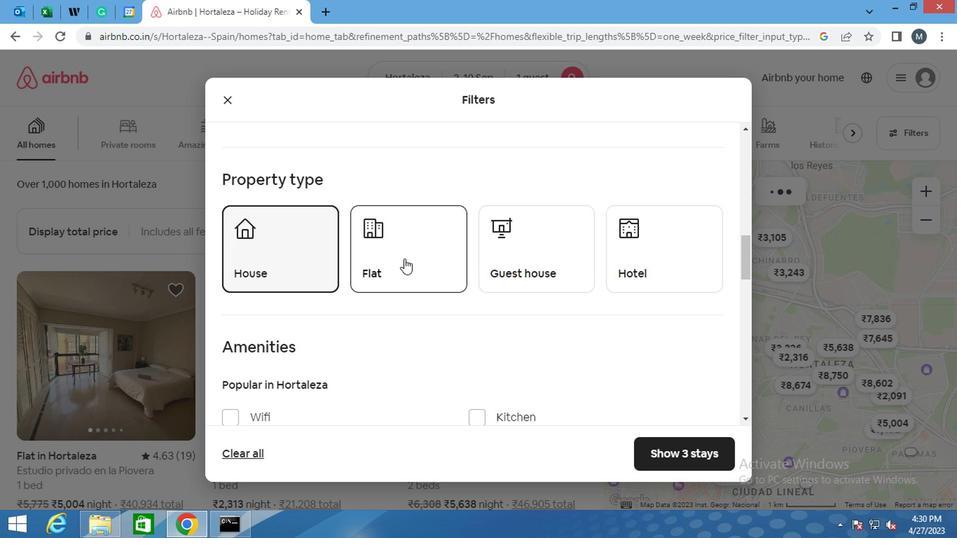 
Action: Mouse pressed left at (475, 270)
Screenshot: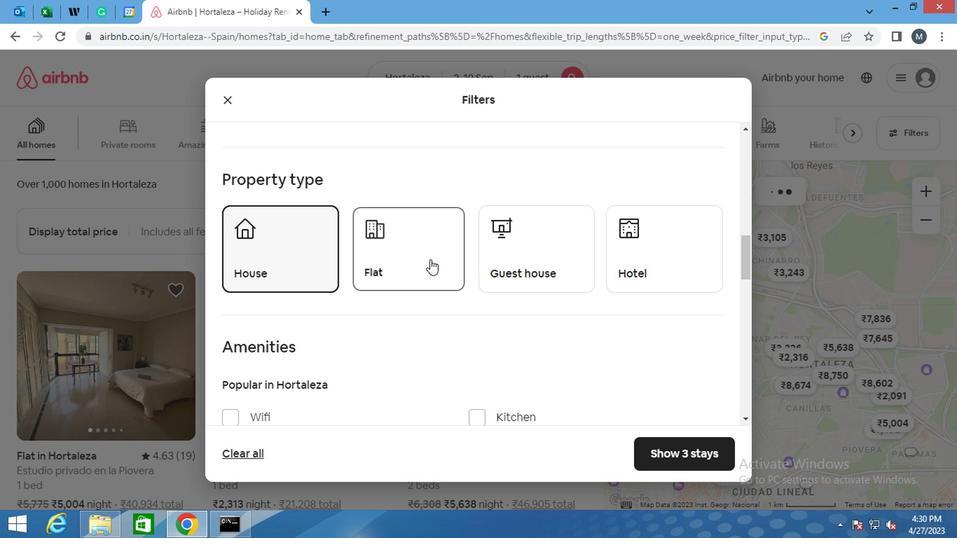 
Action: Mouse moved to (596, 275)
Screenshot: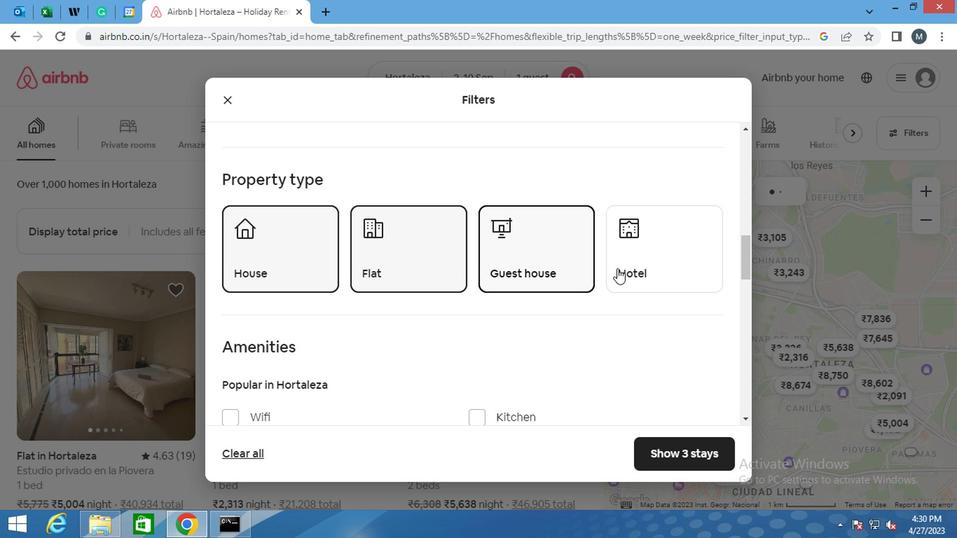 
Action: Mouse pressed left at (596, 275)
Screenshot: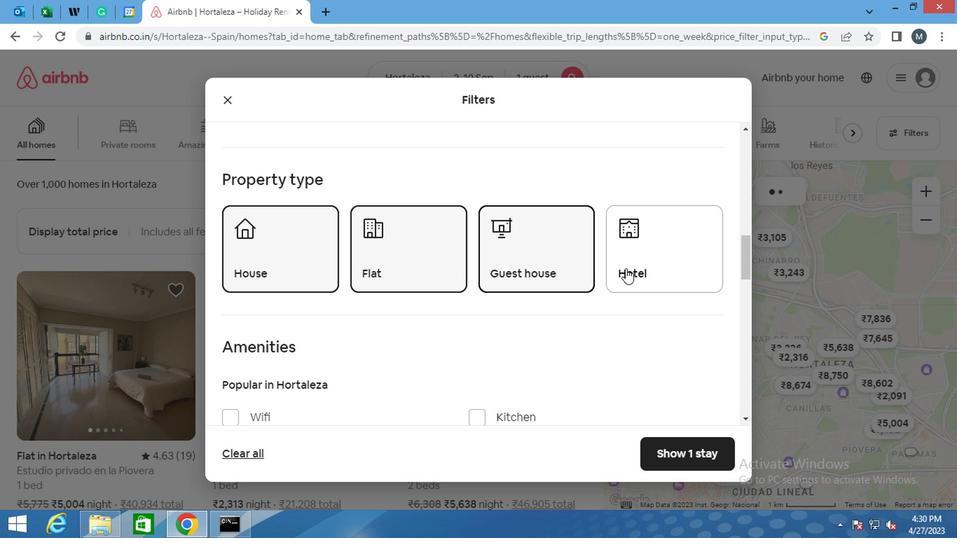 
Action: Mouse moved to (411, 276)
Screenshot: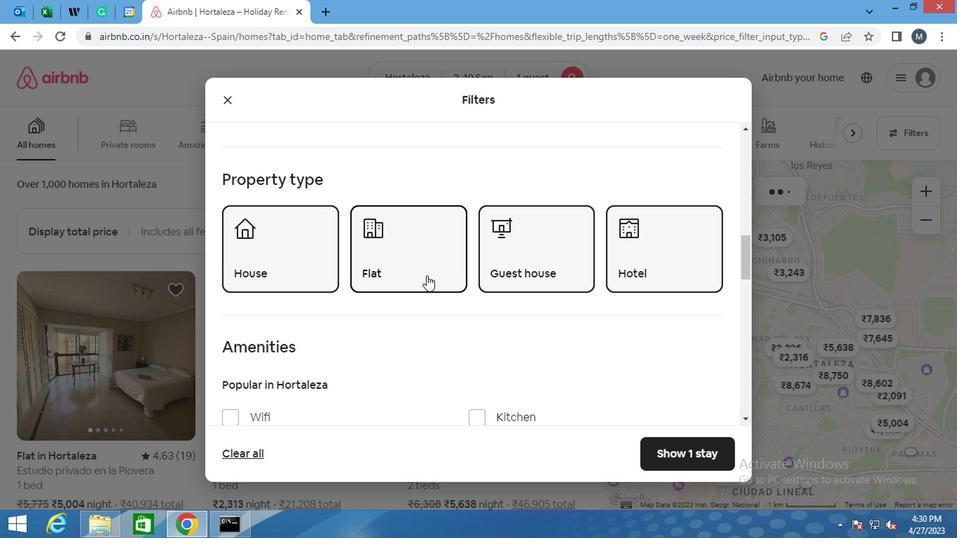 
Action: Mouse scrolled (411, 276) with delta (0, 0)
Screenshot: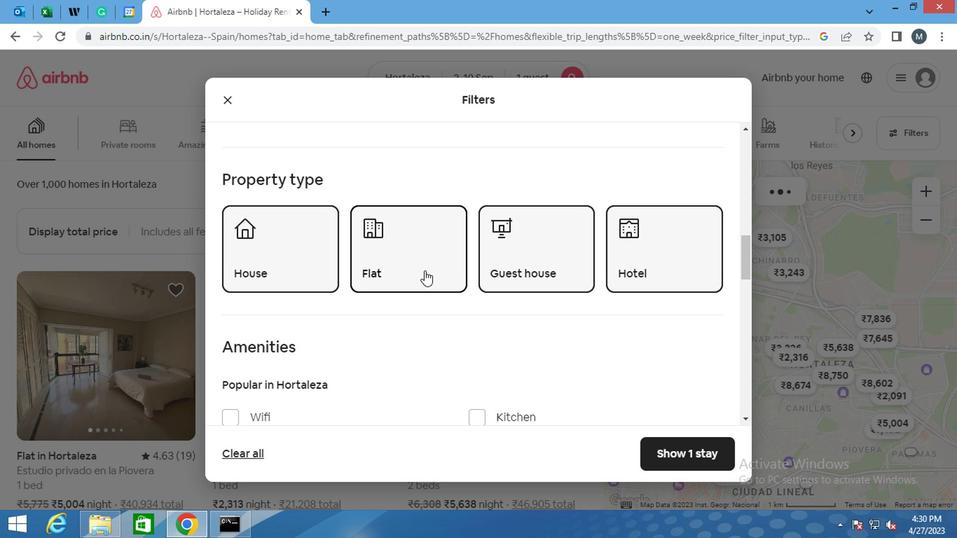 
Action: Mouse moved to (411, 276)
Screenshot: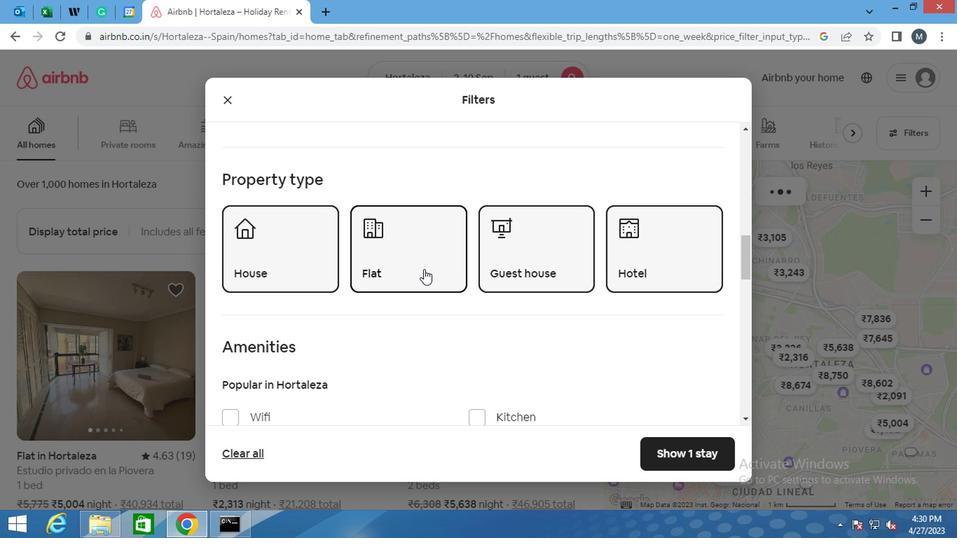 
Action: Mouse scrolled (411, 275) with delta (0, 0)
Screenshot: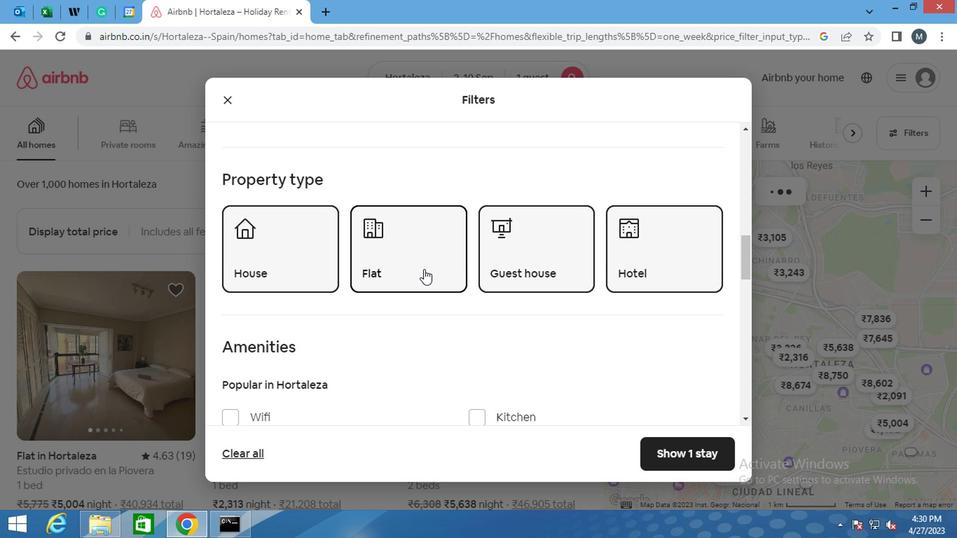 
Action: Mouse moved to (410, 278)
Screenshot: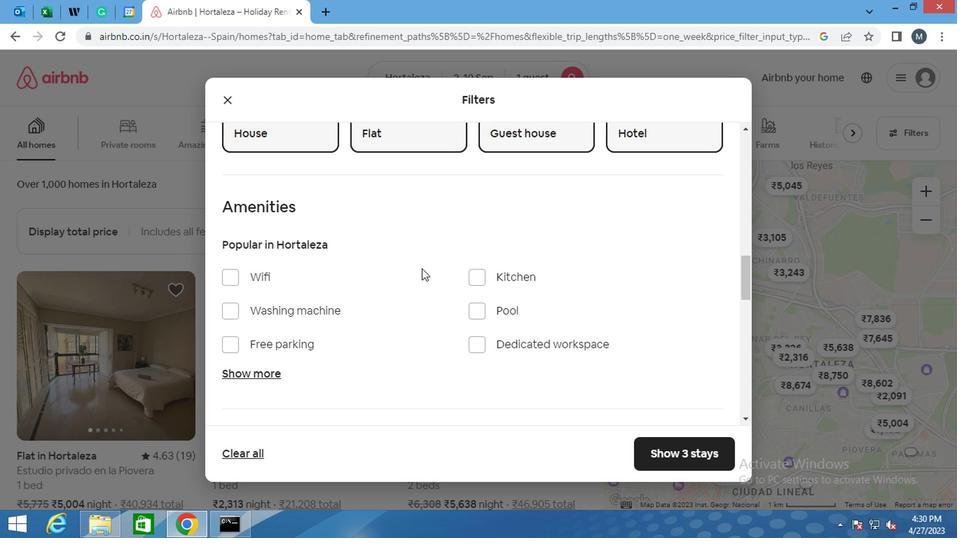 
Action: Mouse scrolled (410, 277) with delta (0, 0)
Screenshot: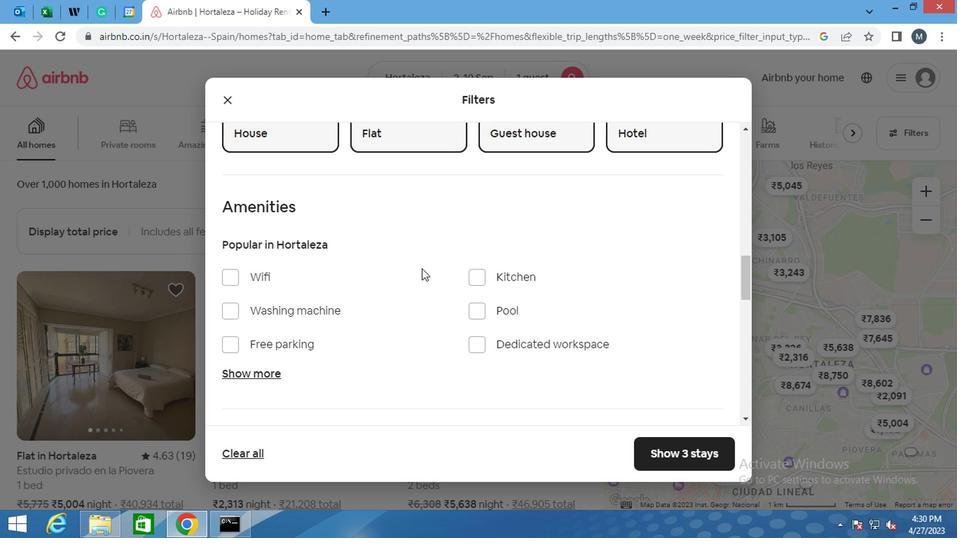 
Action: Mouse moved to (244, 250)
Screenshot: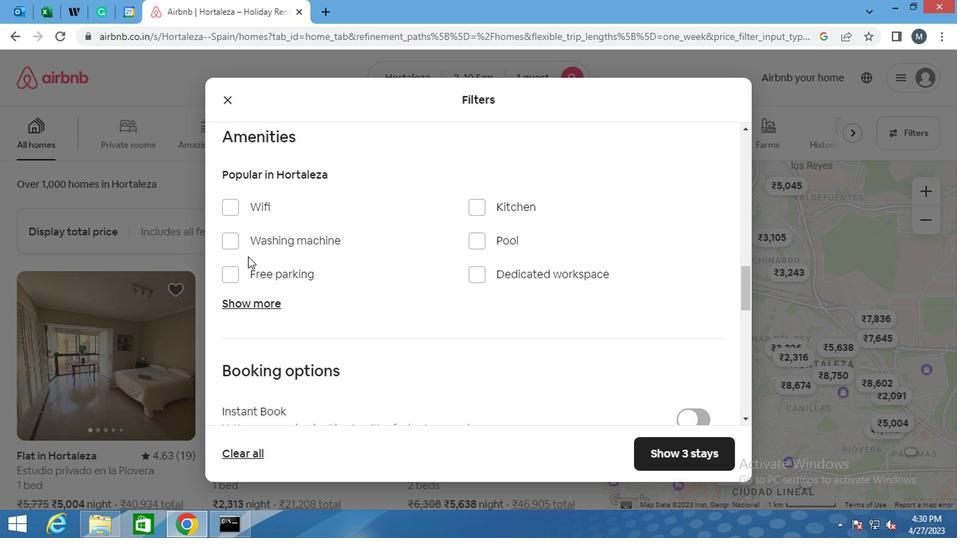
Action: Mouse pressed left at (244, 250)
Screenshot: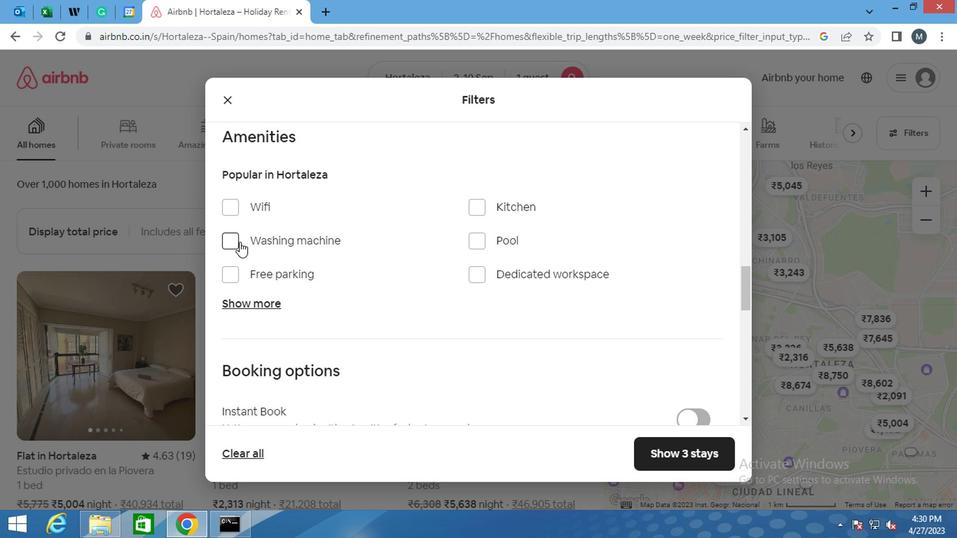 
Action: Mouse moved to (238, 221)
Screenshot: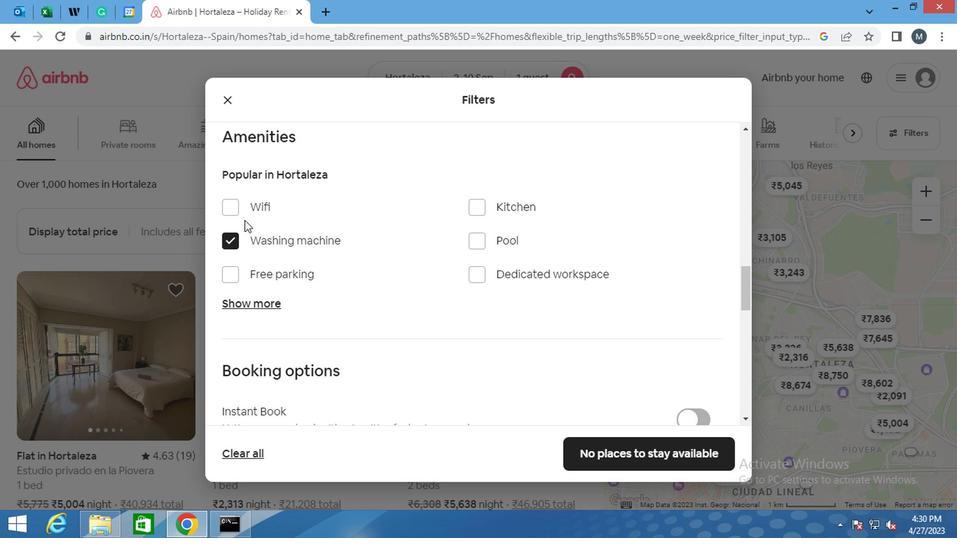 
Action: Mouse scrolled (238, 220) with delta (0, 0)
Screenshot: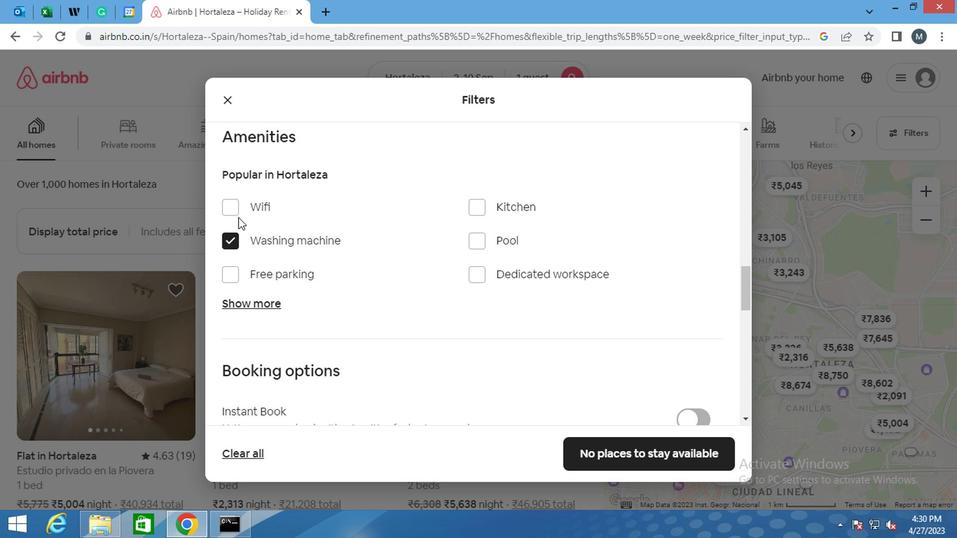 
Action: Mouse moved to (235, 220)
Screenshot: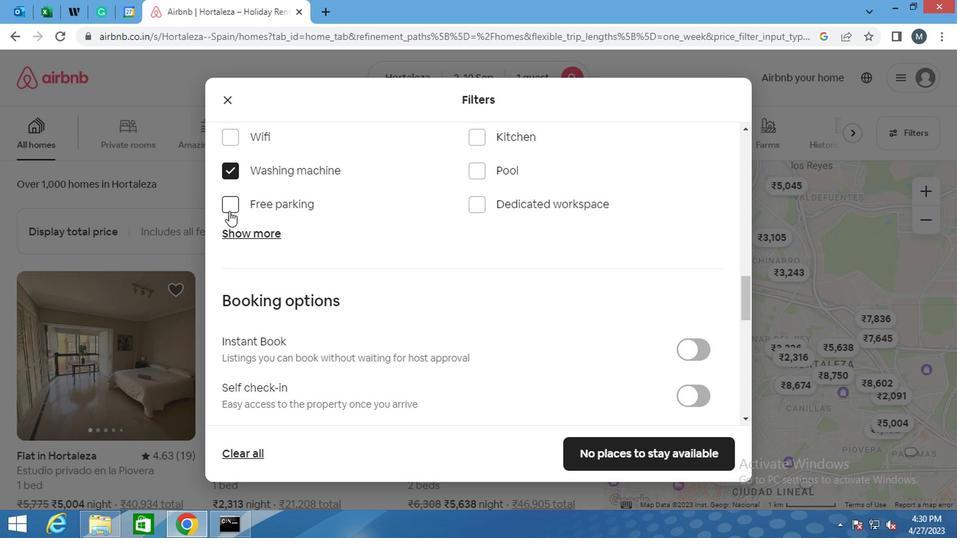 
Action: Mouse scrolled (235, 220) with delta (0, 0)
Screenshot: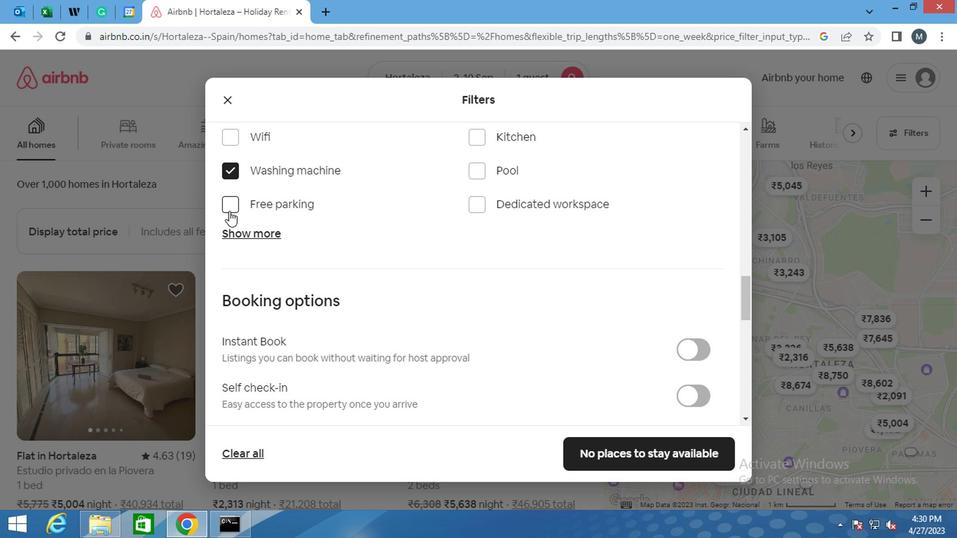 
Action: Mouse moved to (264, 247)
Screenshot: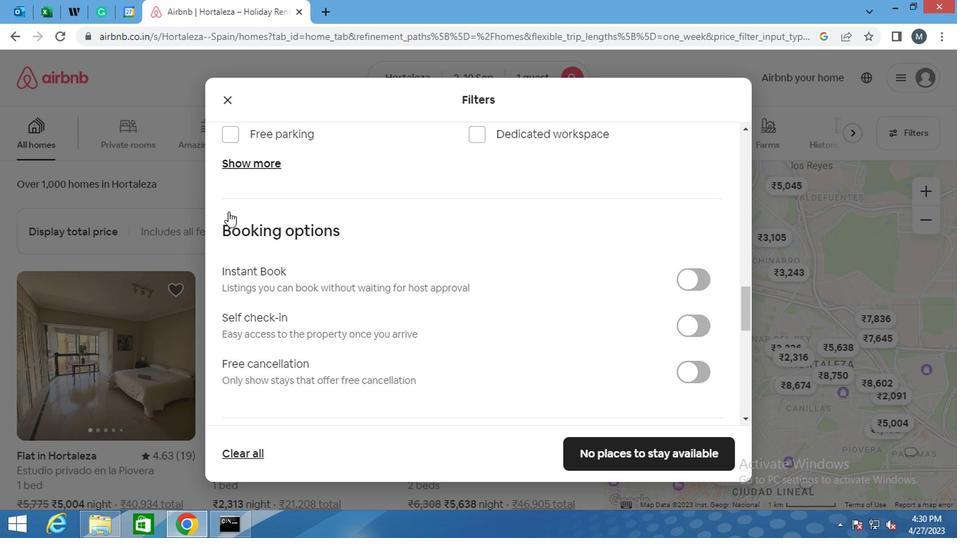 
Action: Mouse scrolled (264, 246) with delta (0, 0)
Screenshot: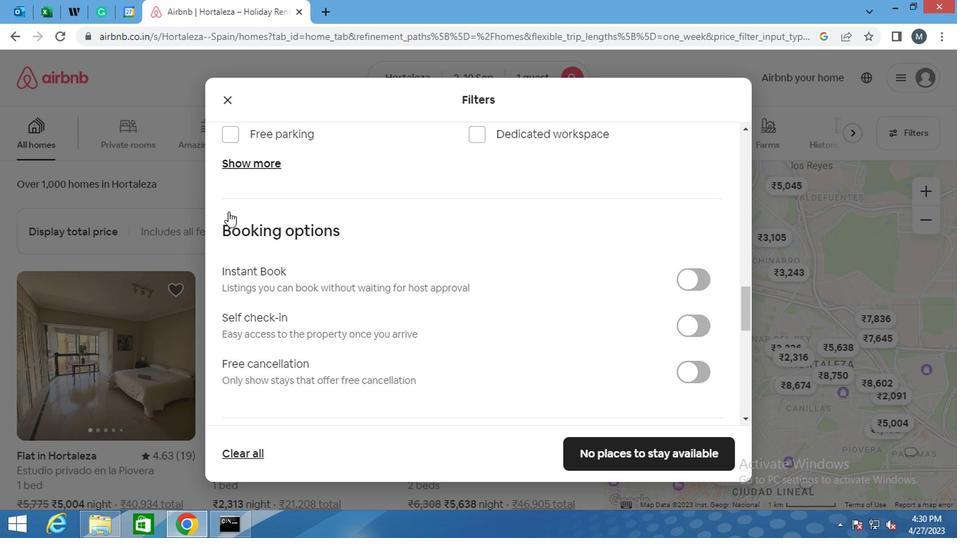 
Action: Mouse moved to (270, 251)
Screenshot: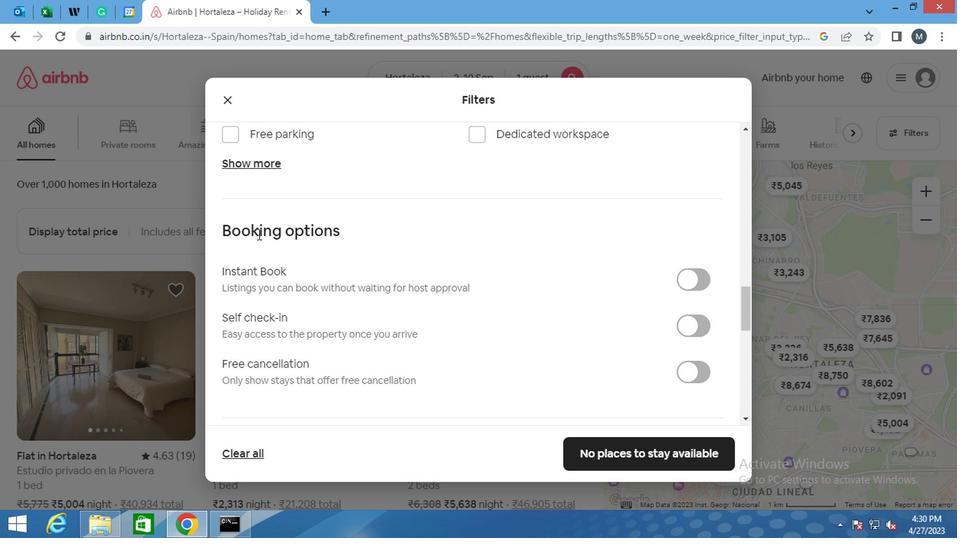 
Action: Mouse scrolled (270, 250) with delta (0, 0)
Screenshot: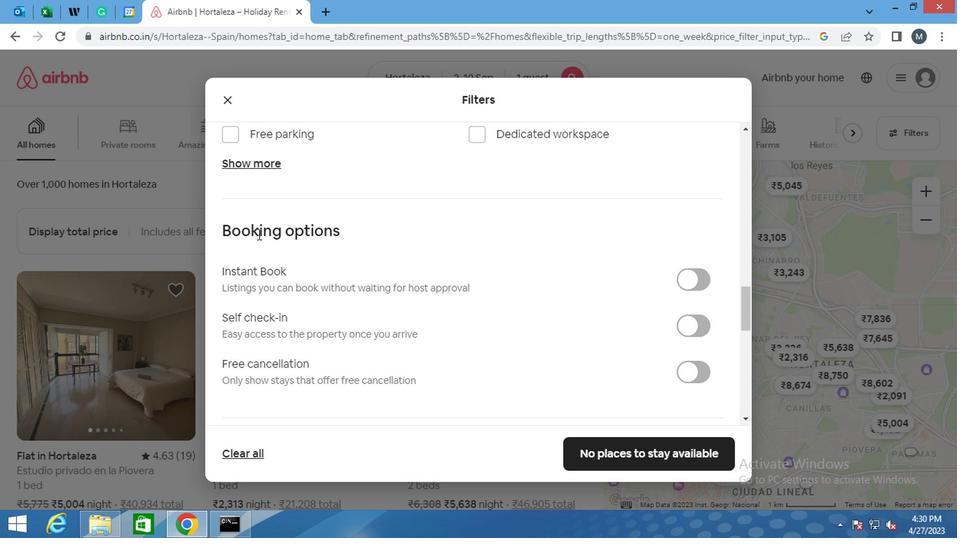 
Action: Mouse moved to (648, 191)
Screenshot: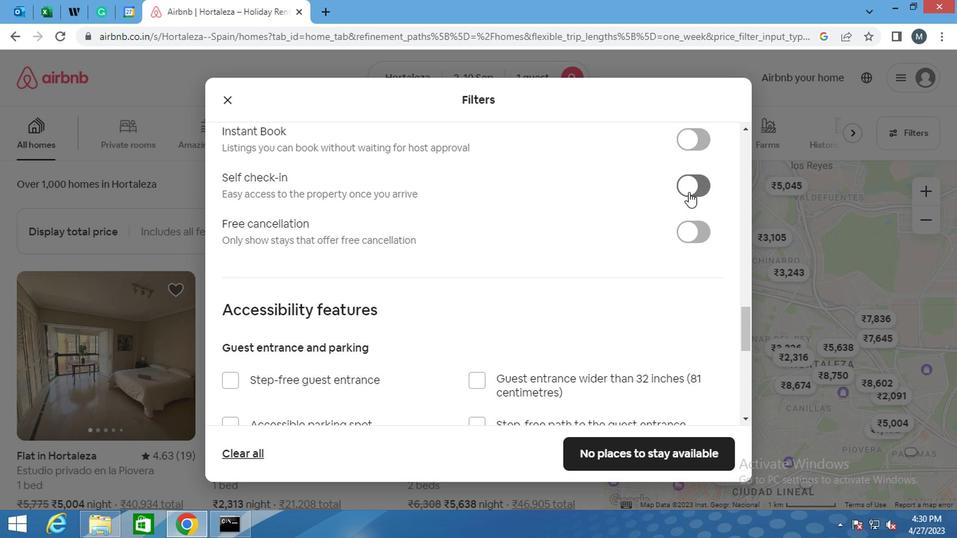
Action: Mouse pressed left at (648, 191)
Screenshot: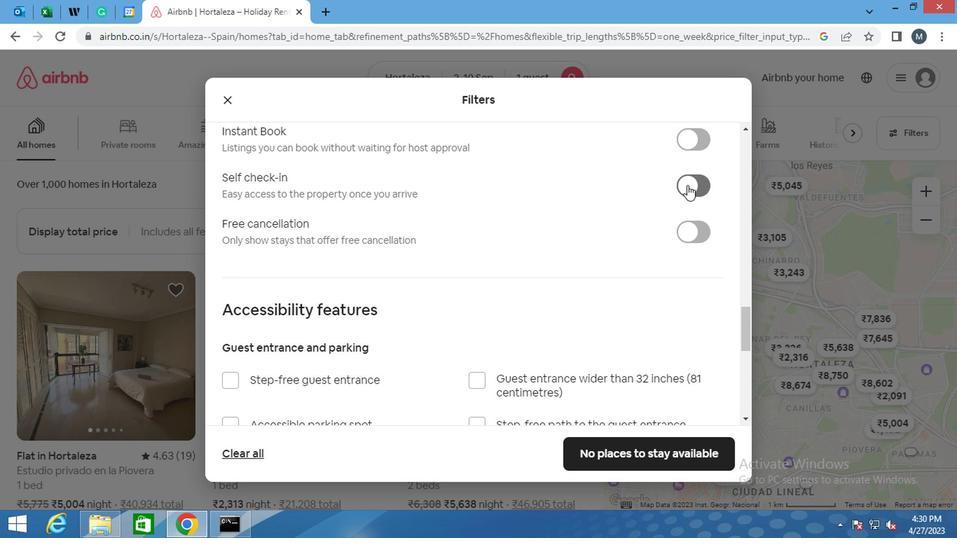 
Action: Mouse moved to (413, 301)
Screenshot: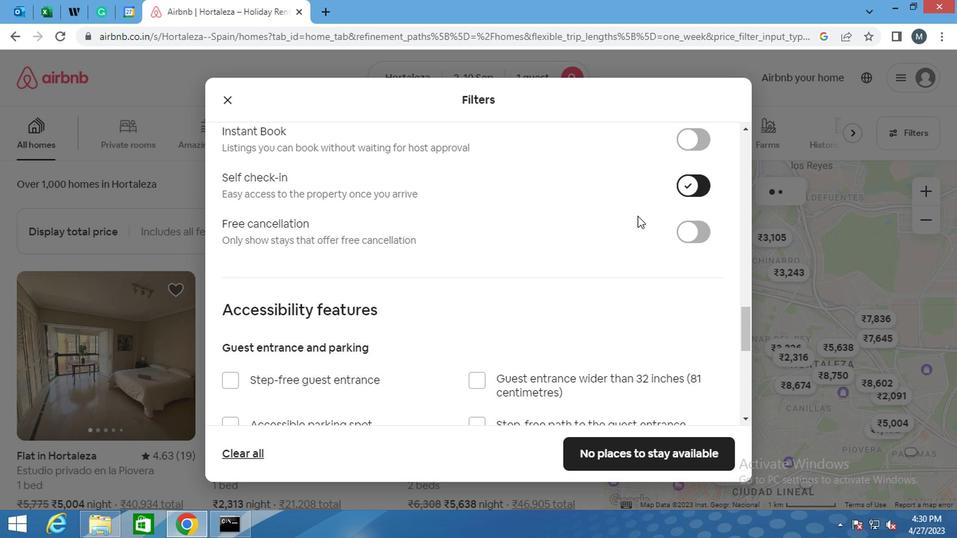 
Action: Mouse scrolled (413, 301) with delta (0, 0)
Screenshot: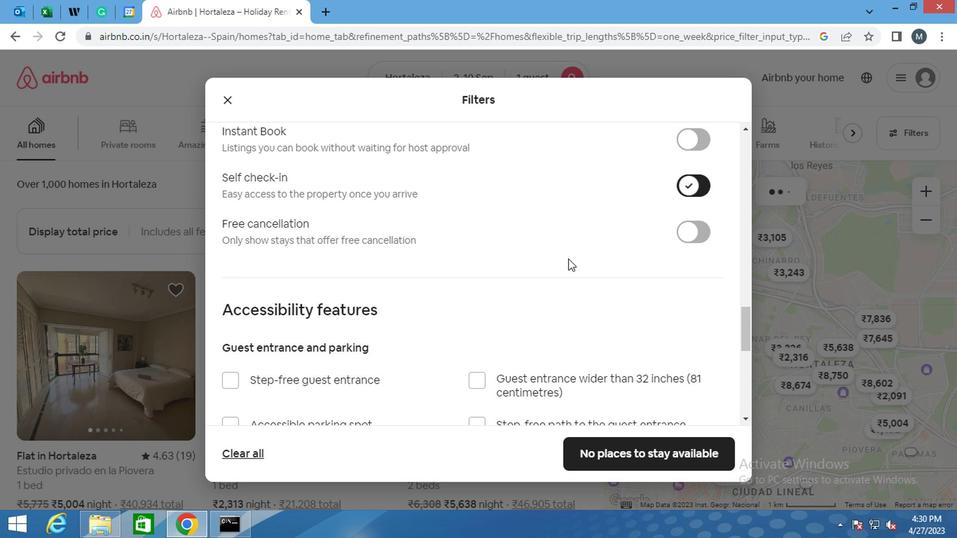 
Action: Mouse moved to (411, 303)
Screenshot: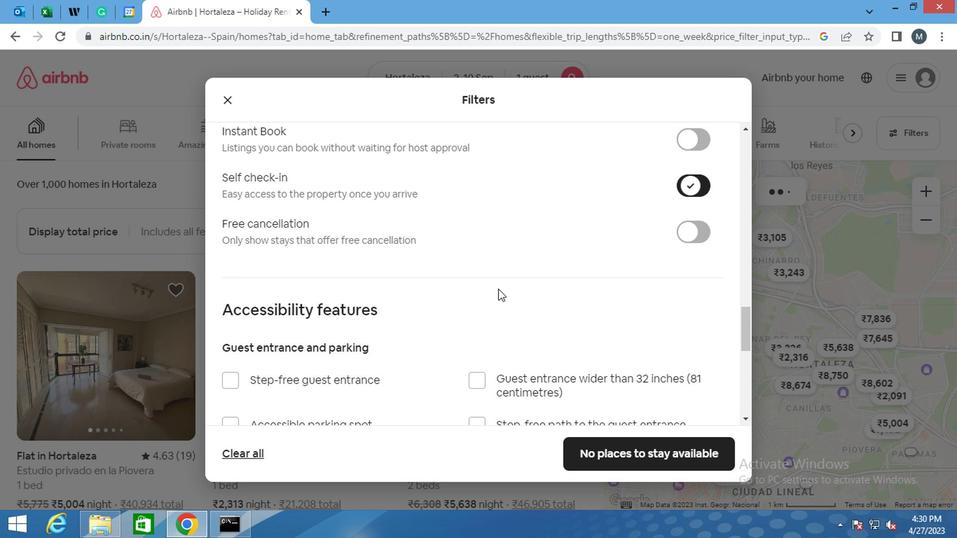 
Action: Mouse scrolled (411, 303) with delta (0, 0)
Screenshot: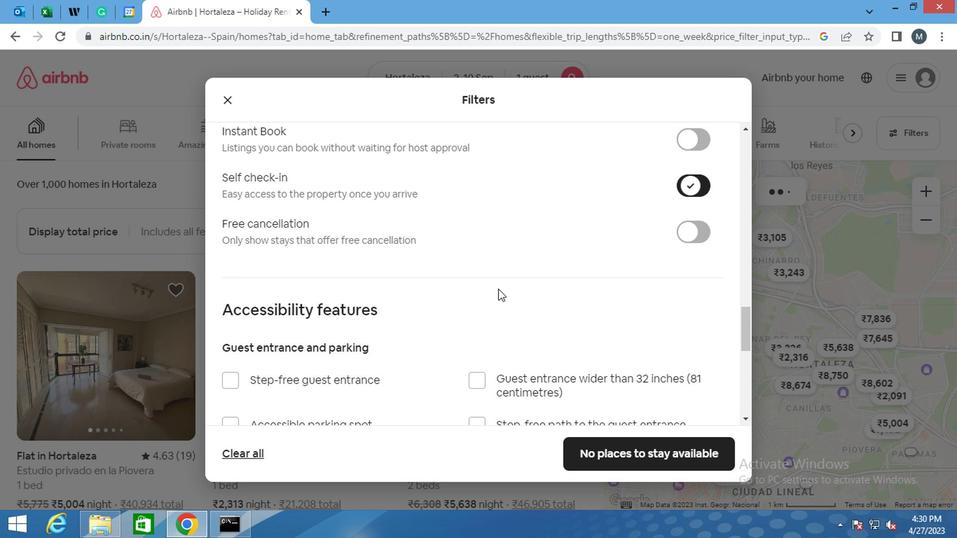 
Action: Mouse moved to (408, 307)
Screenshot: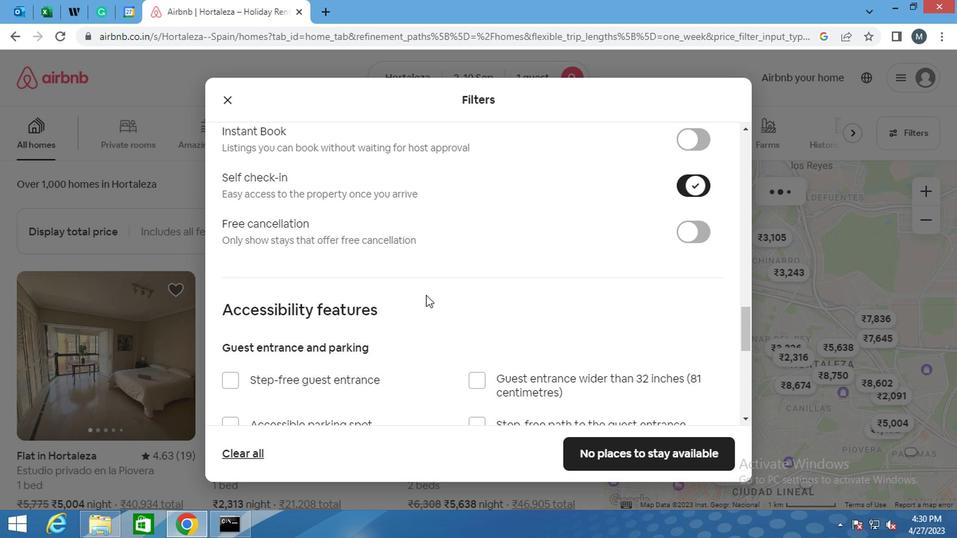 
Action: Mouse scrolled (408, 306) with delta (0, 0)
Screenshot: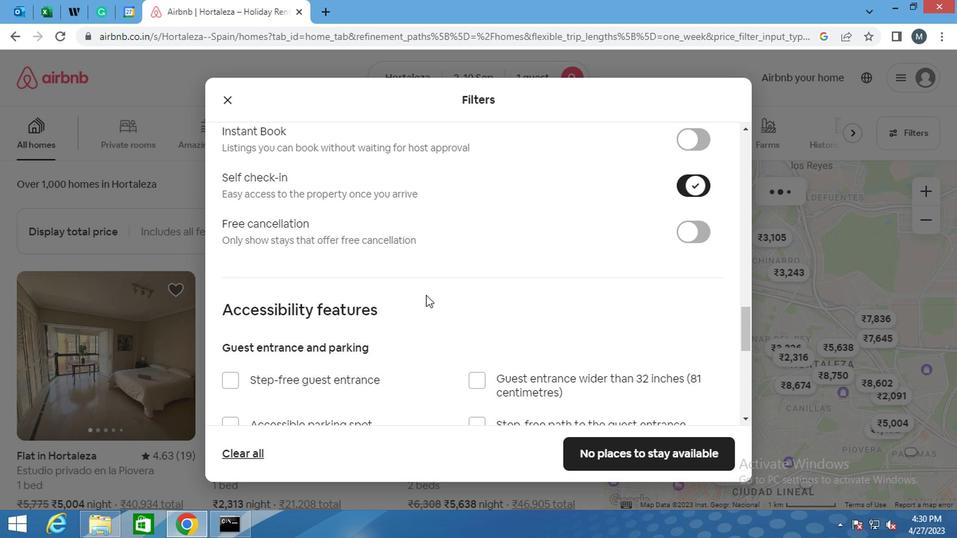 
Action: Mouse moved to (405, 307)
Screenshot: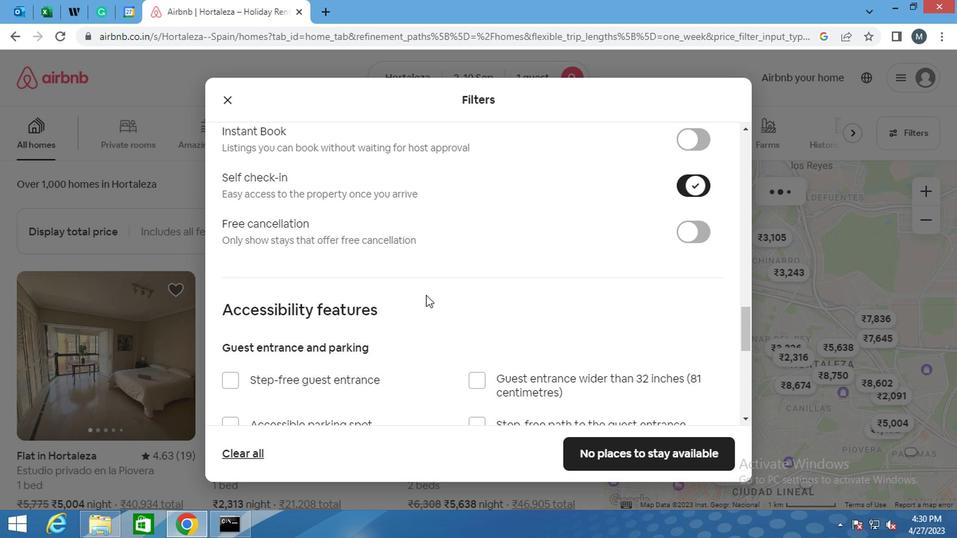 
Action: Mouse scrolled (405, 307) with delta (0, 0)
Screenshot: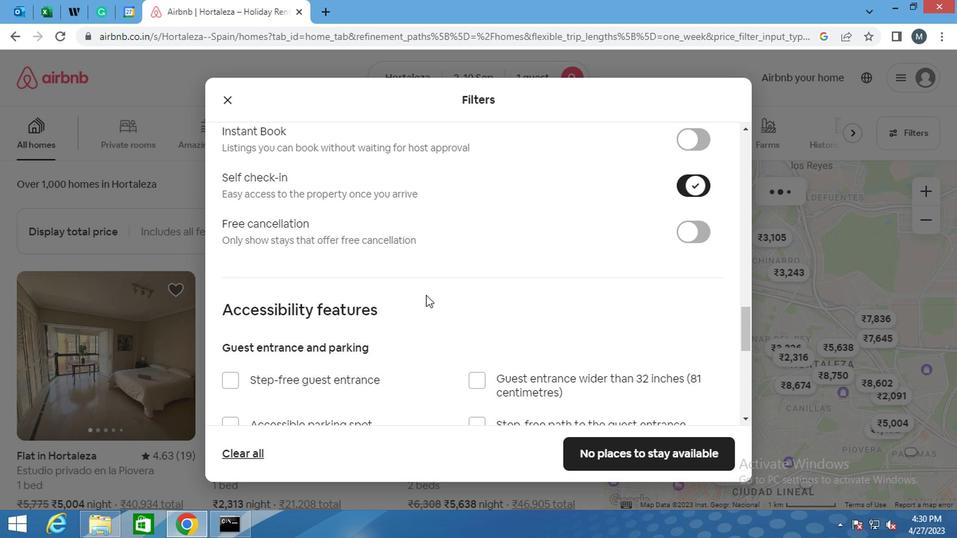 
Action: Mouse moved to (383, 312)
Screenshot: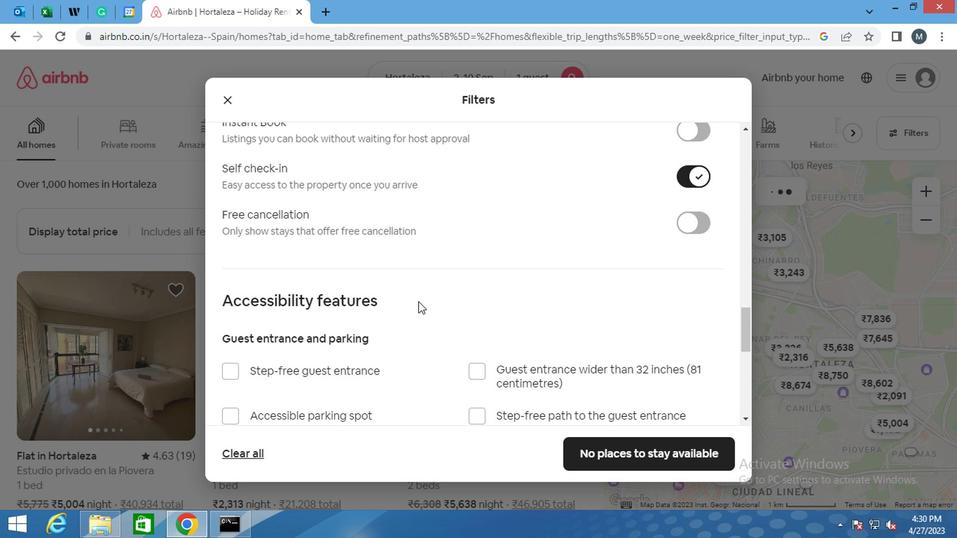 
Action: Mouse scrolled (383, 311) with delta (0, 0)
Screenshot: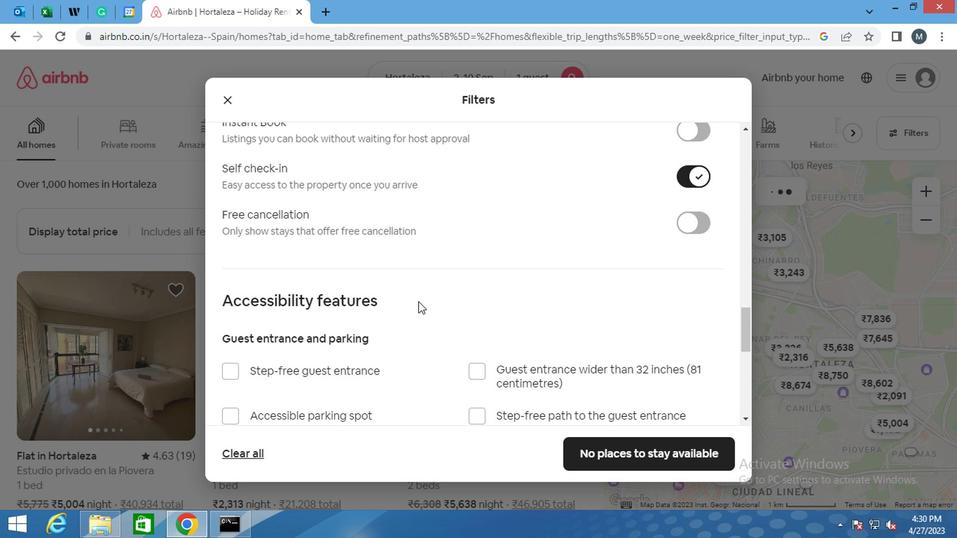 
Action: Mouse moved to (338, 324)
Screenshot: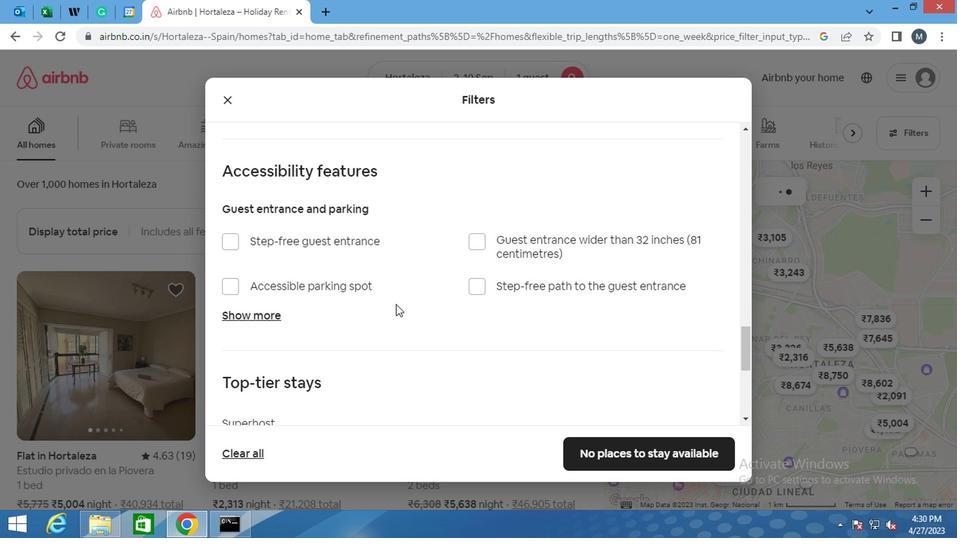 
Action: Mouse scrolled (338, 324) with delta (0, 0)
Screenshot: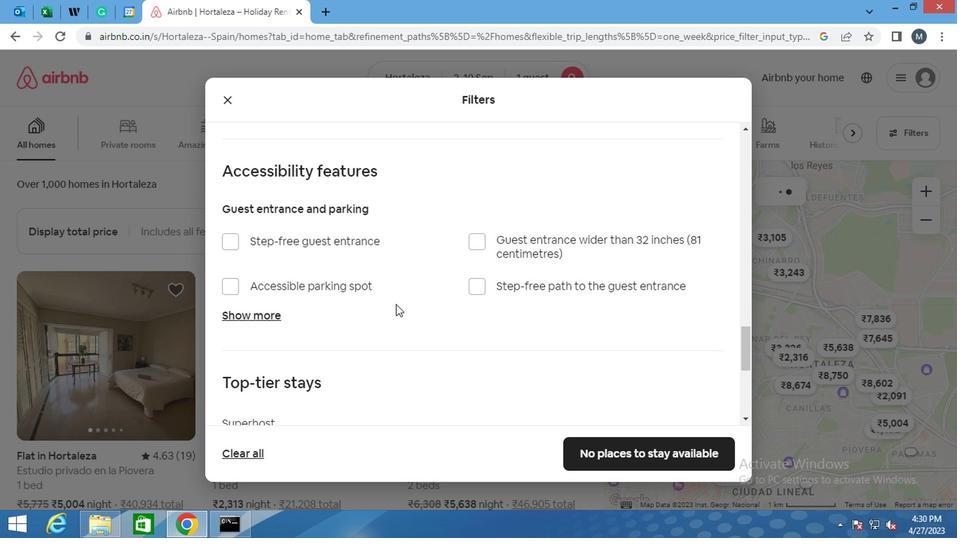 
Action: Mouse moved to (245, 341)
Screenshot: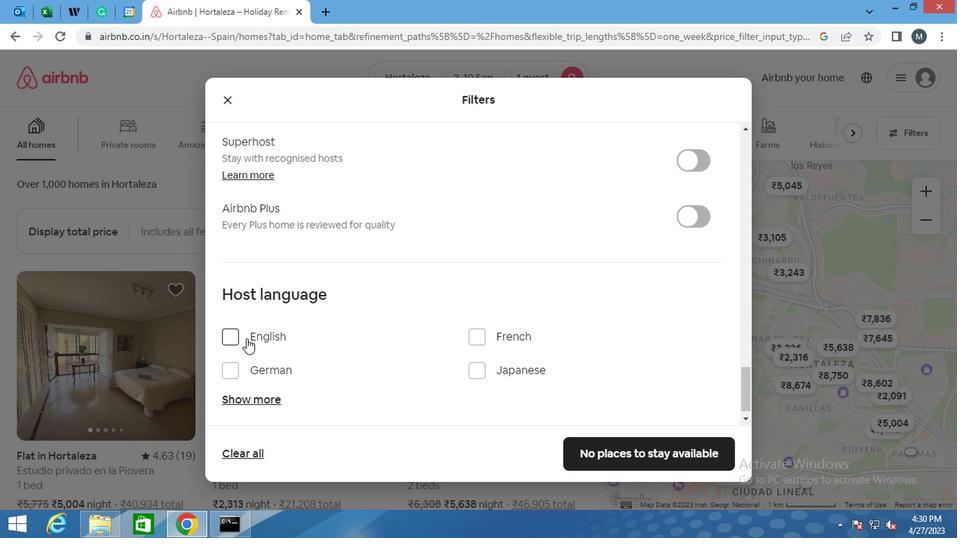 
Action: Mouse pressed left at (245, 341)
Screenshot: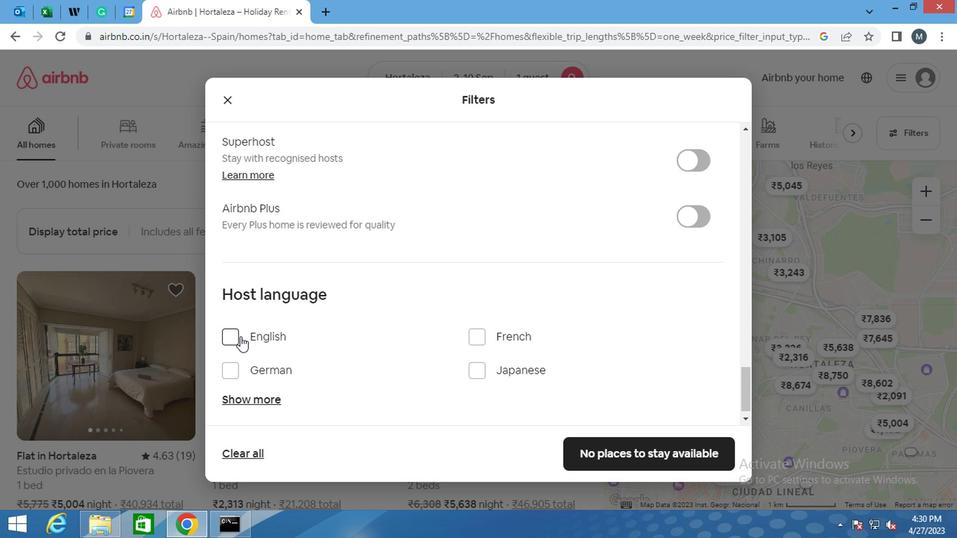 
Action: Mouse moved to (590, 449)
Screenshot: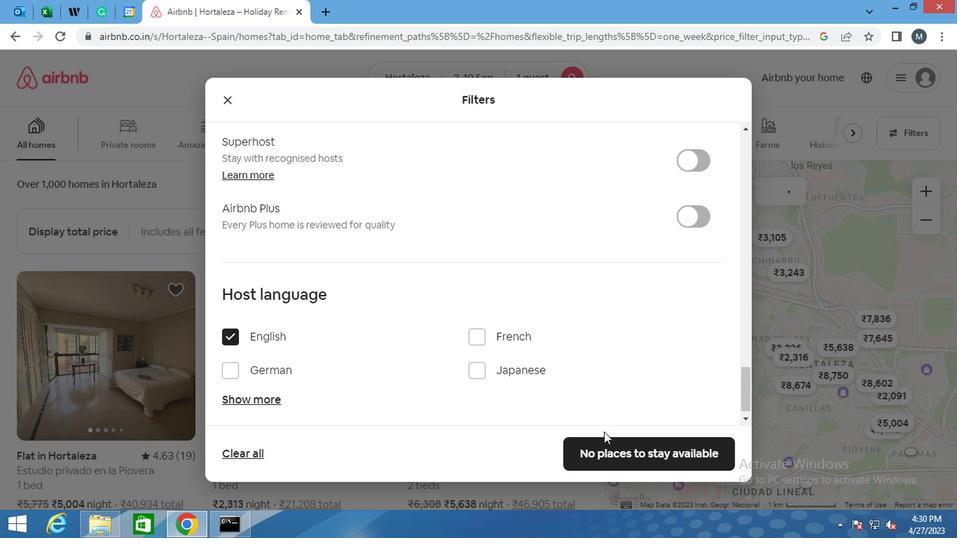 
Action: Mouse pressed left at (590, 449)
Screenshot: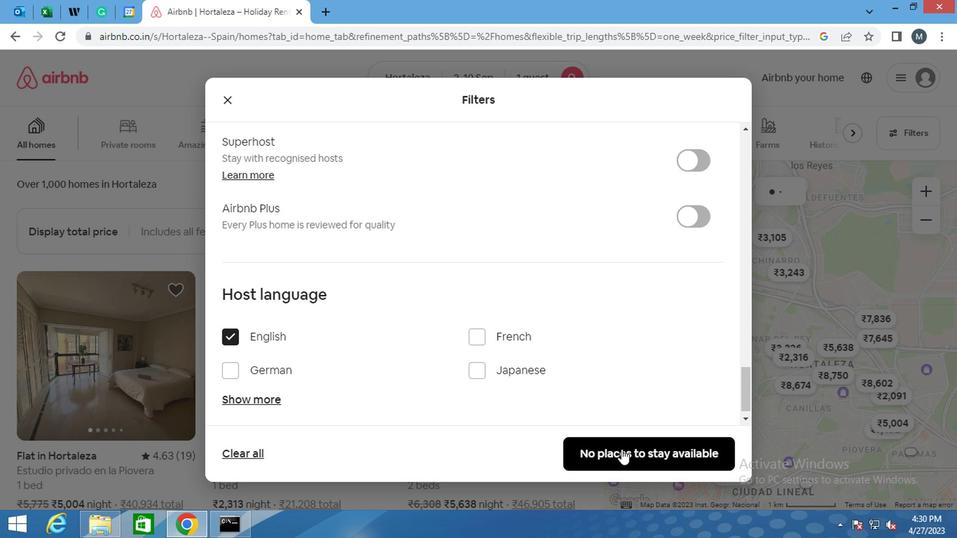 
